Task: Look for products in the category "Deodrant & Shave" from Weleda only.
Action: Mouse pressed left at (319, 127)
Screenshot: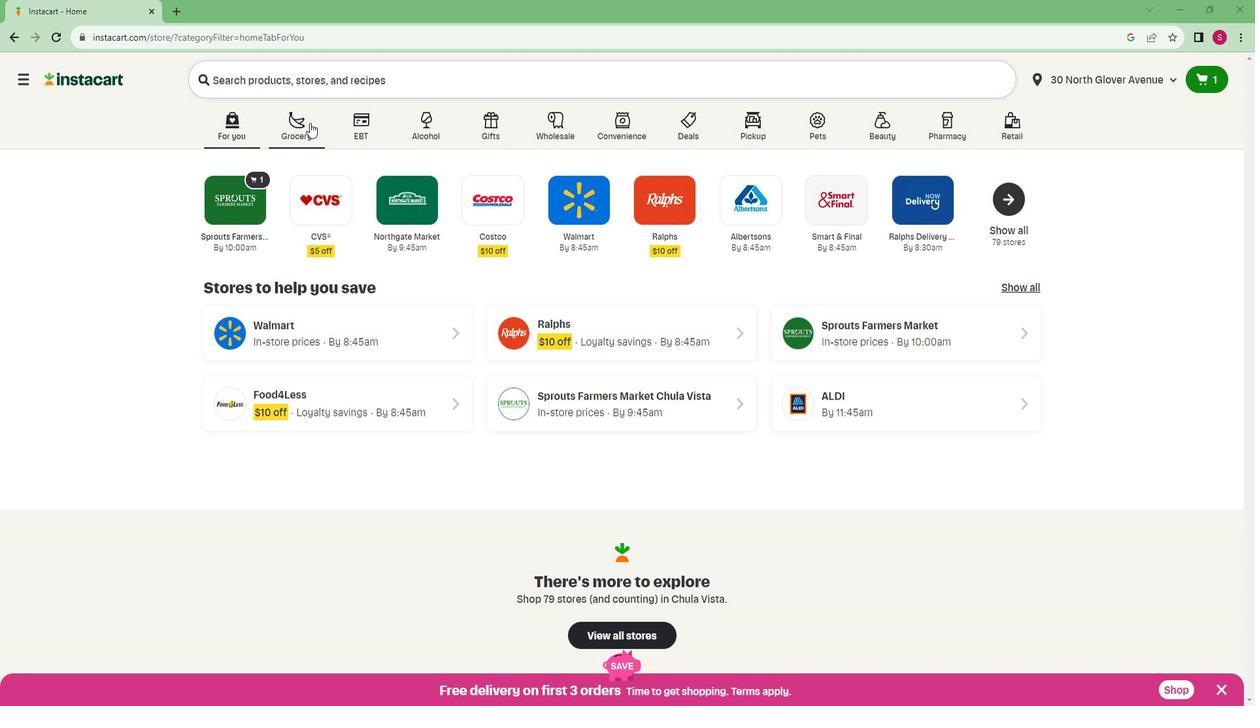 
Action: Mouse moved to (286, 363)
Screenshot: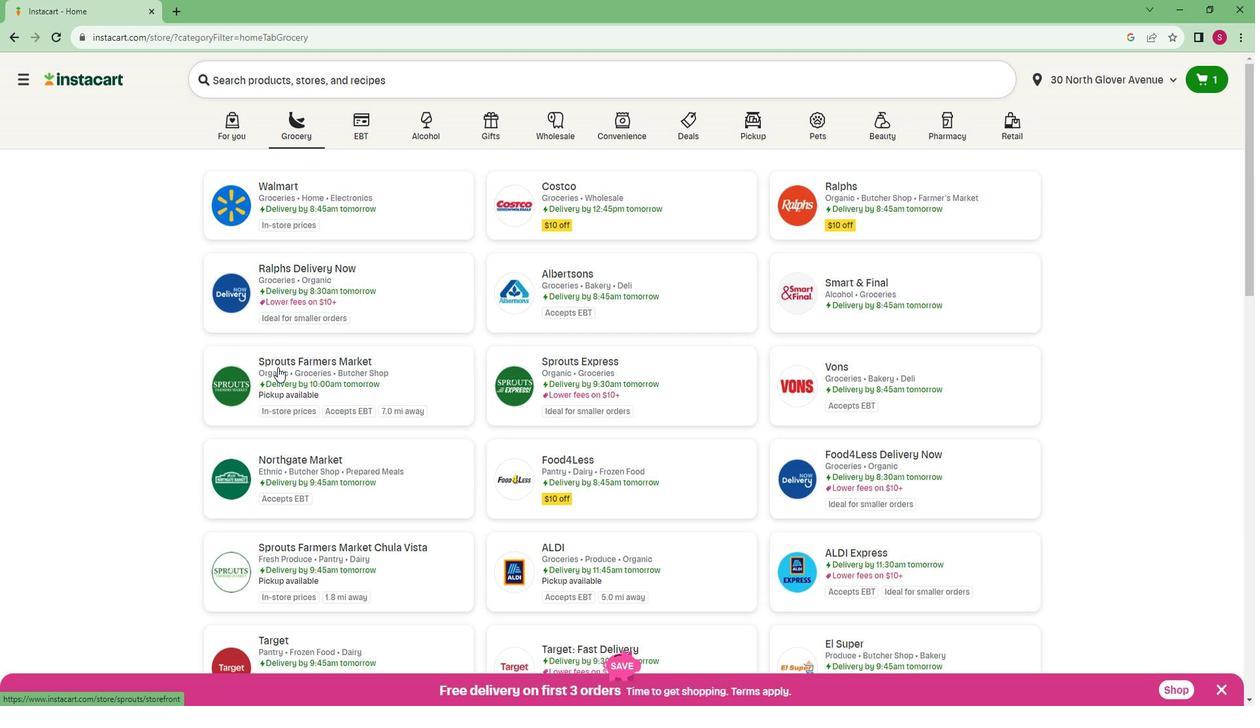 
Action: Mouse pressed left at (286, 363)
Screenshot: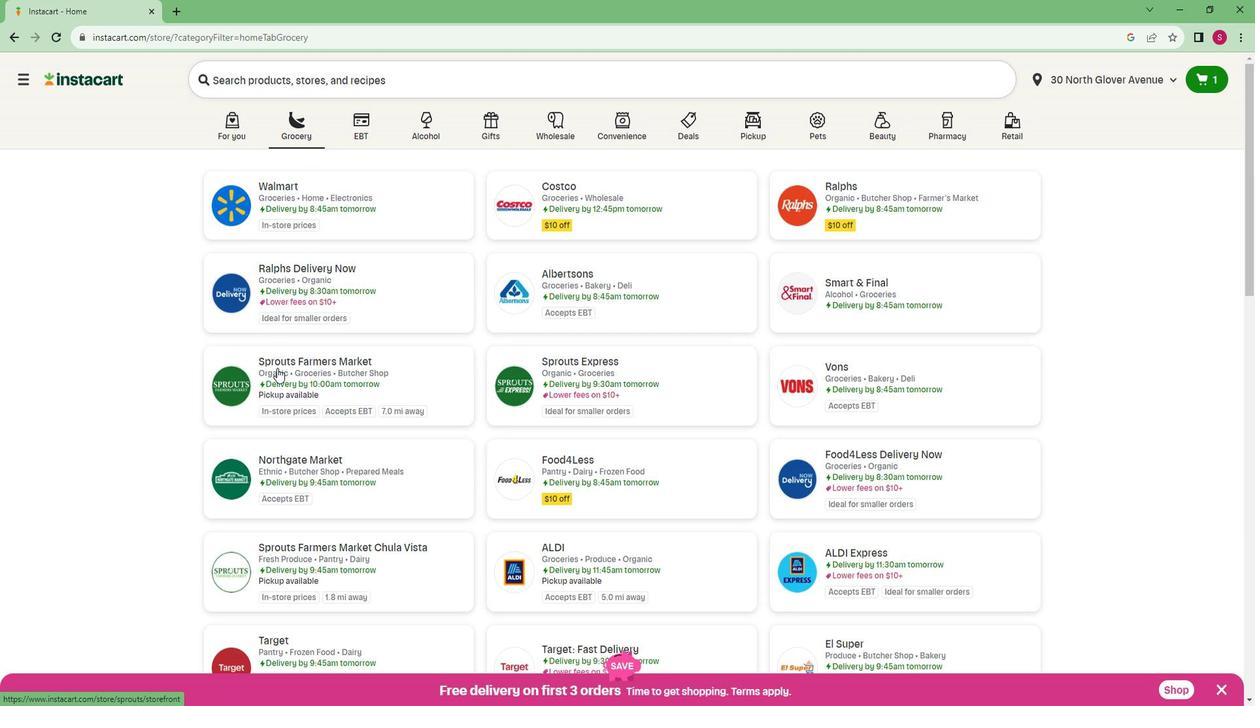 
Action: Mouse moved to (56, 489)
Screenshot: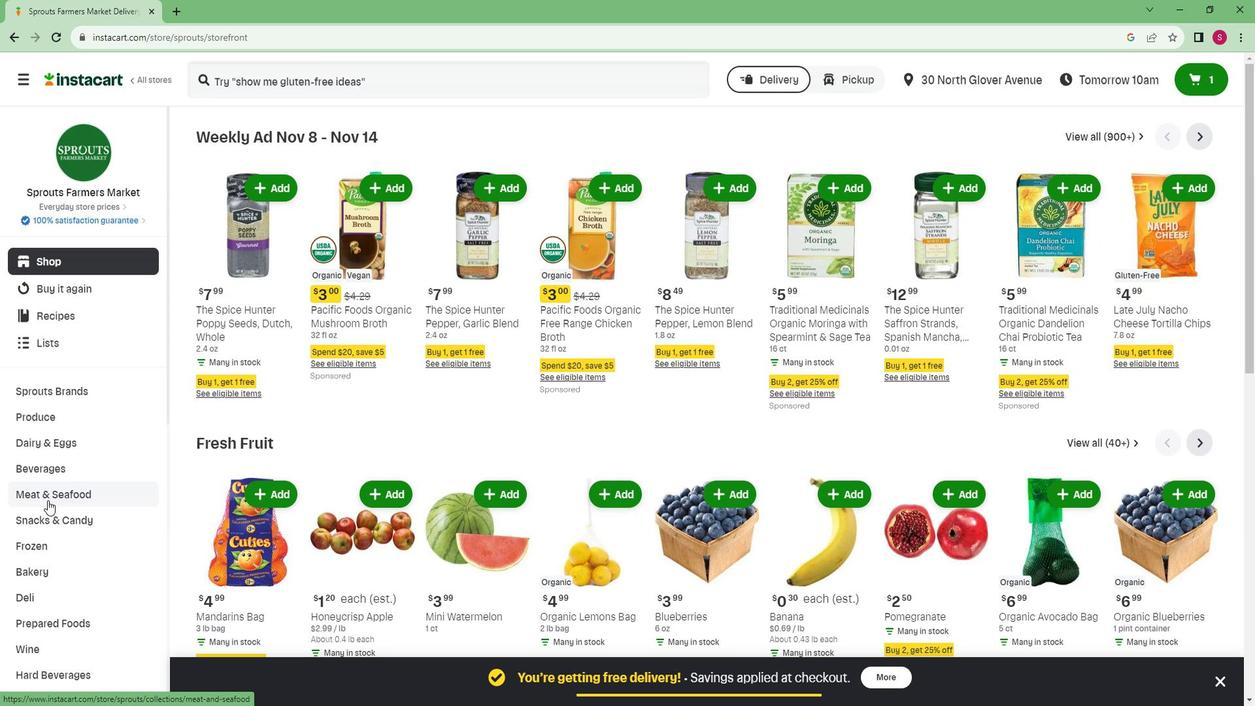 
Action: Mouse scrolled (56, 488) with delta (0, 0)
Screenshot: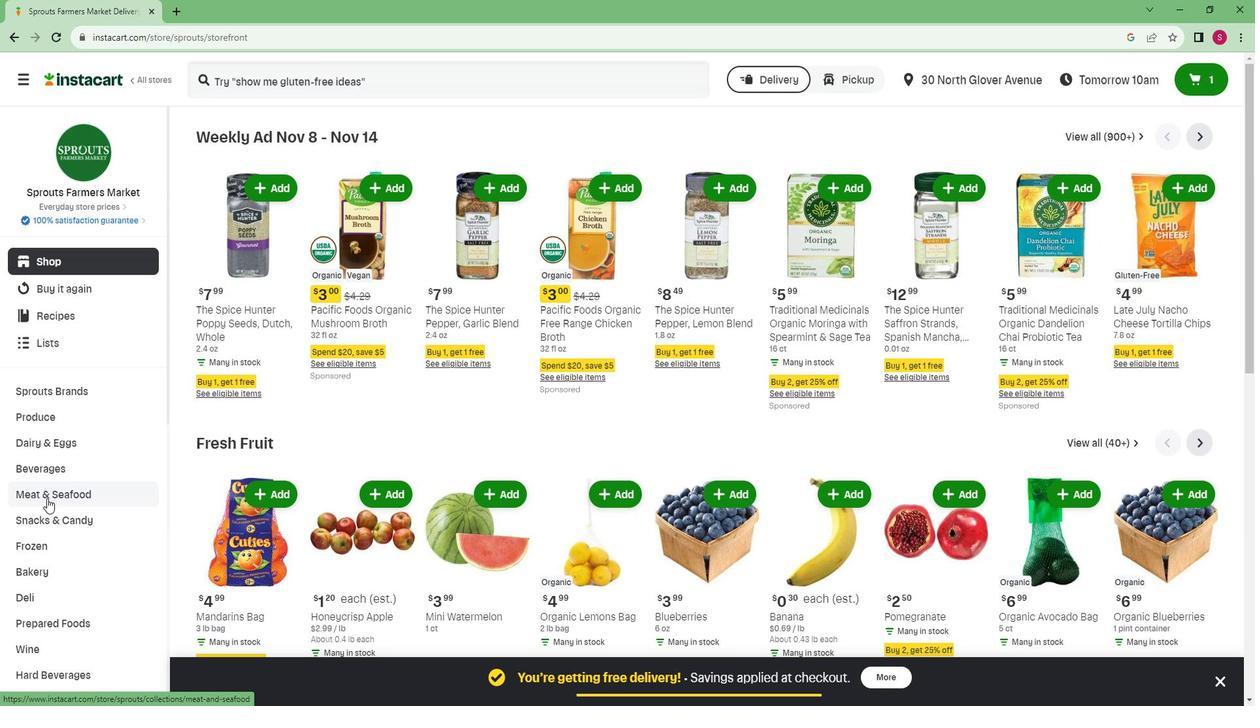 
Action: Mouse moved to (55, 489)
Screenshot: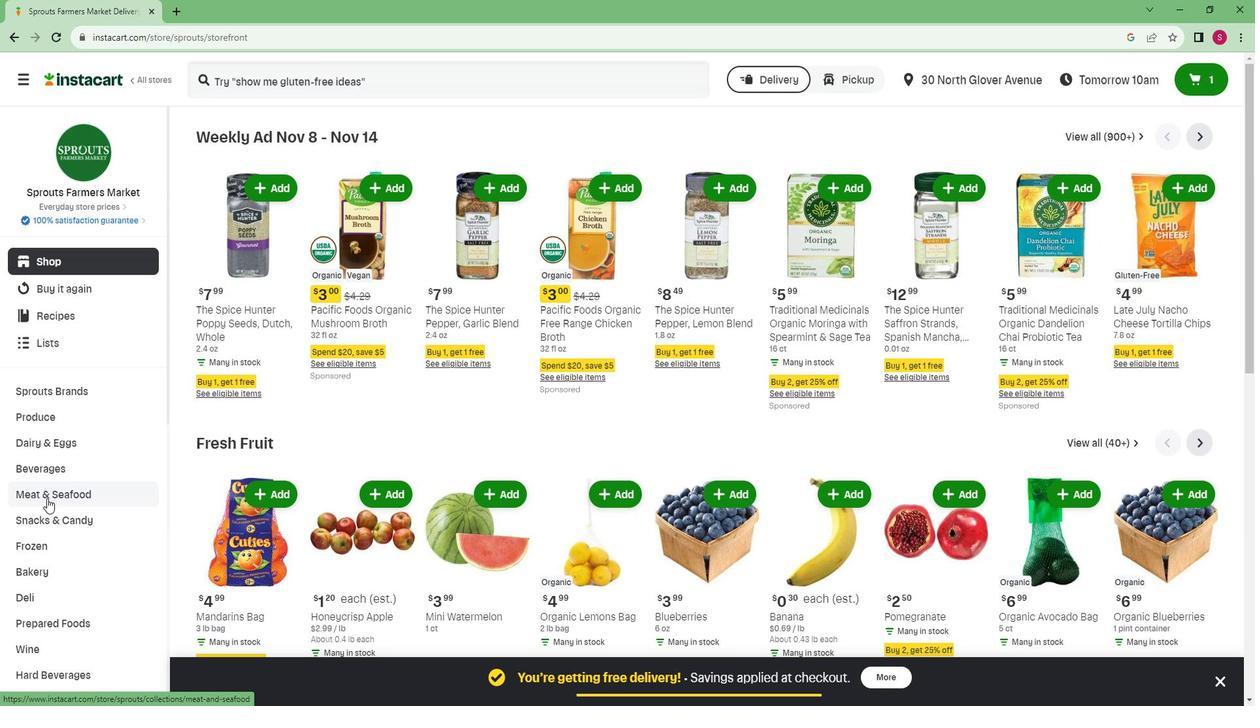
Action: Mouse scrolled (55, 488) with delta (0, 0)
Screenshot: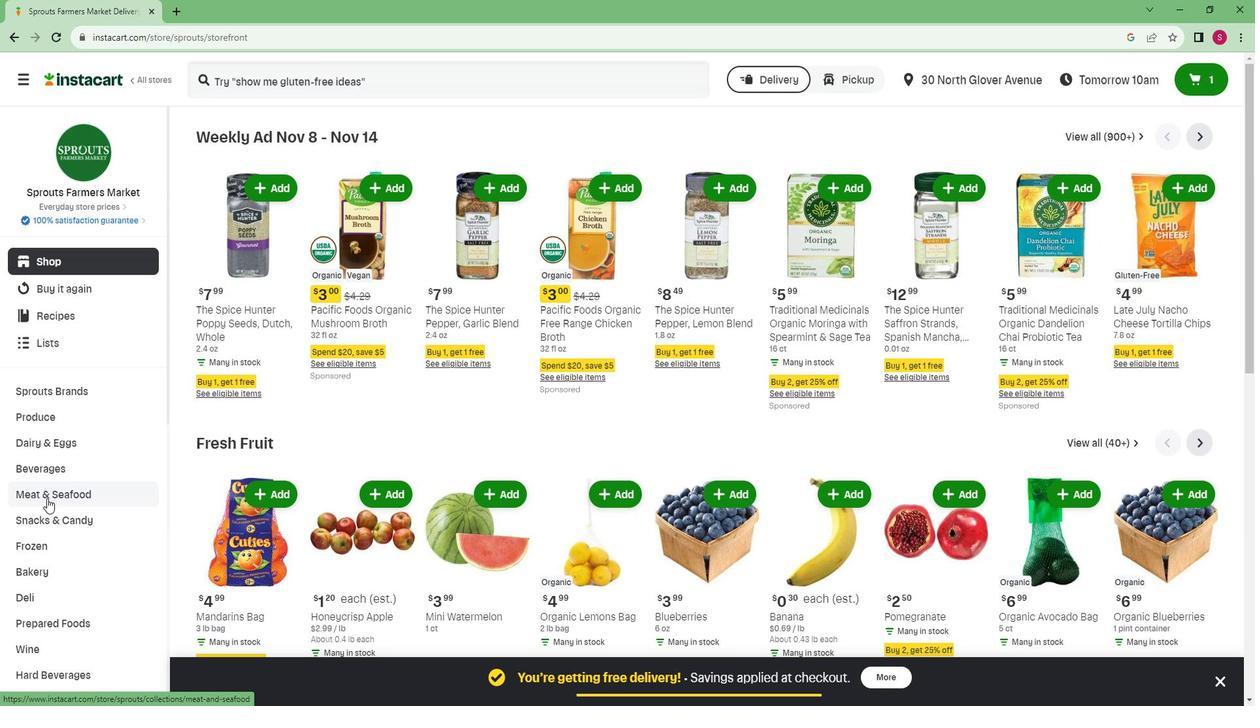 
Action: Mouse moved to (55, 488)
Screenshot: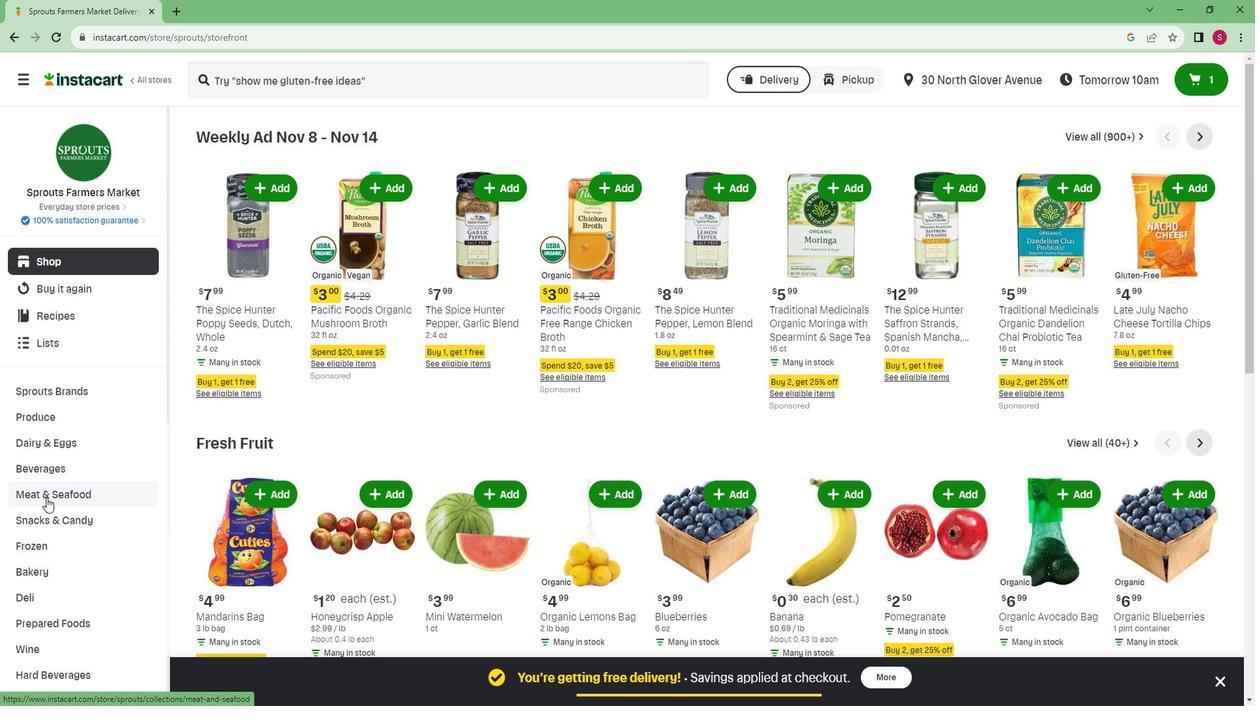 
Action: Mouse scrolled (55, 487) with delta (0, 0)
Screenshot: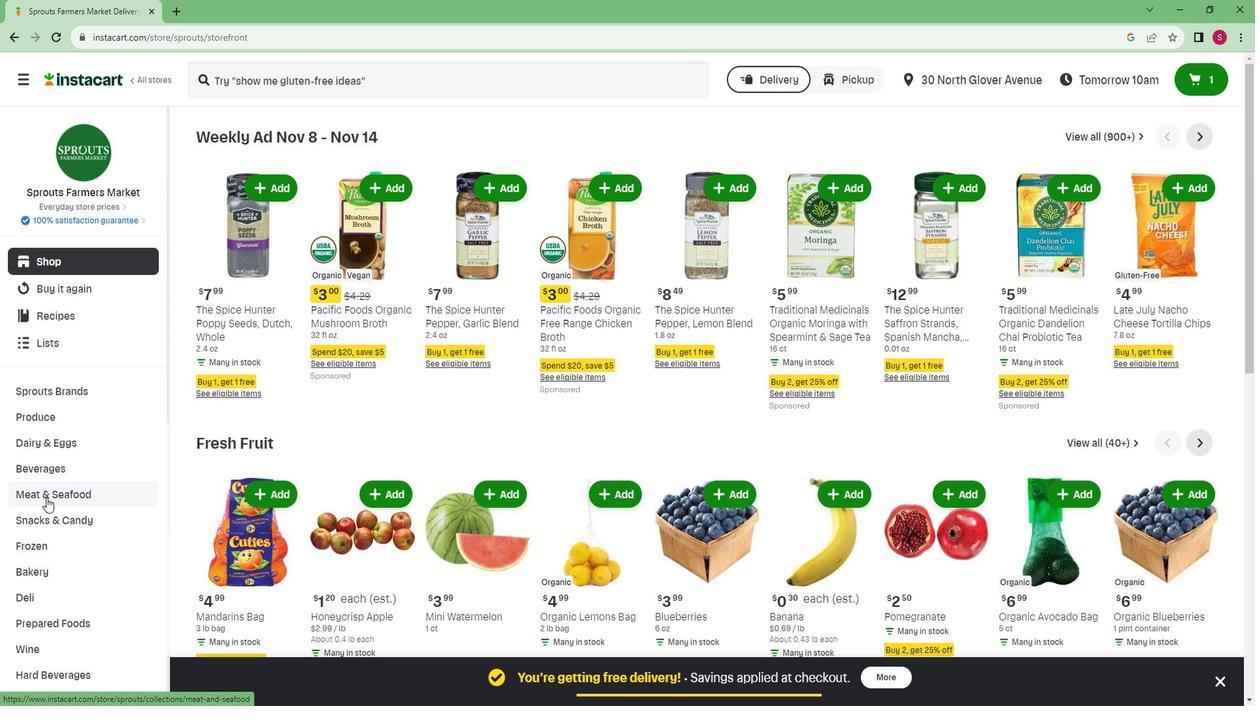 
Action: Mouse moved to (54, 487)
Screenshot: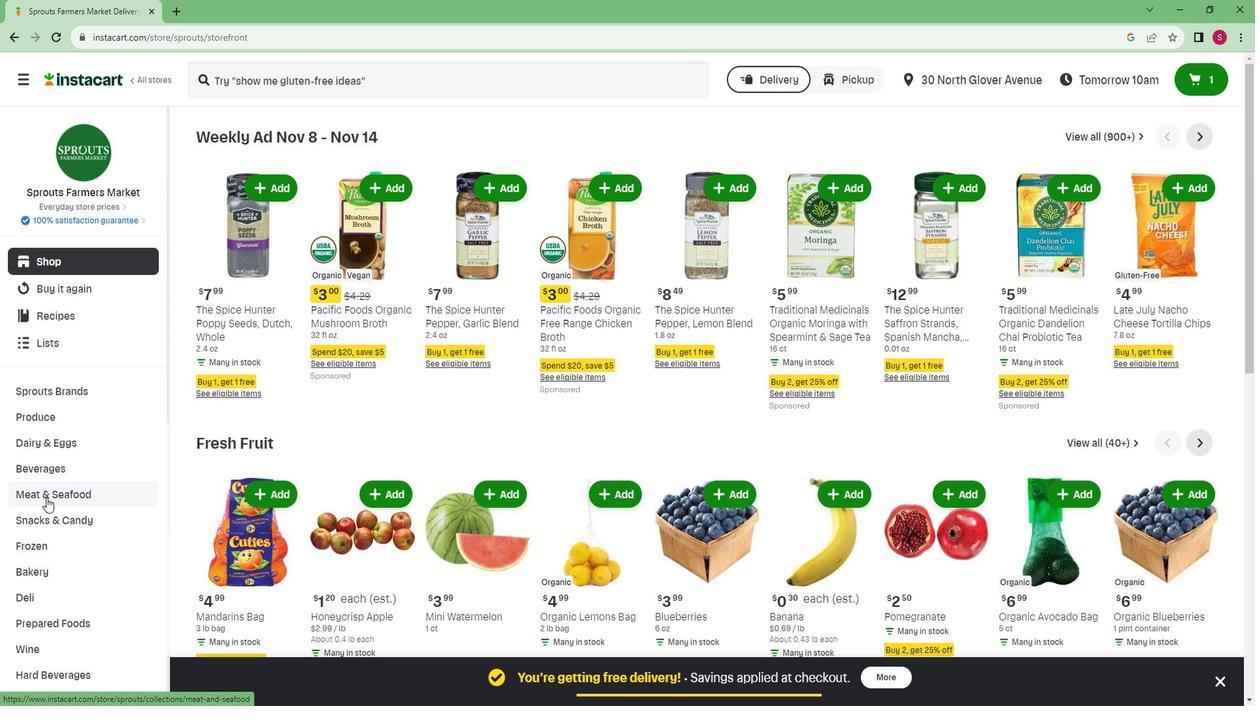 
Action: Mouse scrolled (54, 487) with delta (0, 0)
Screenshot: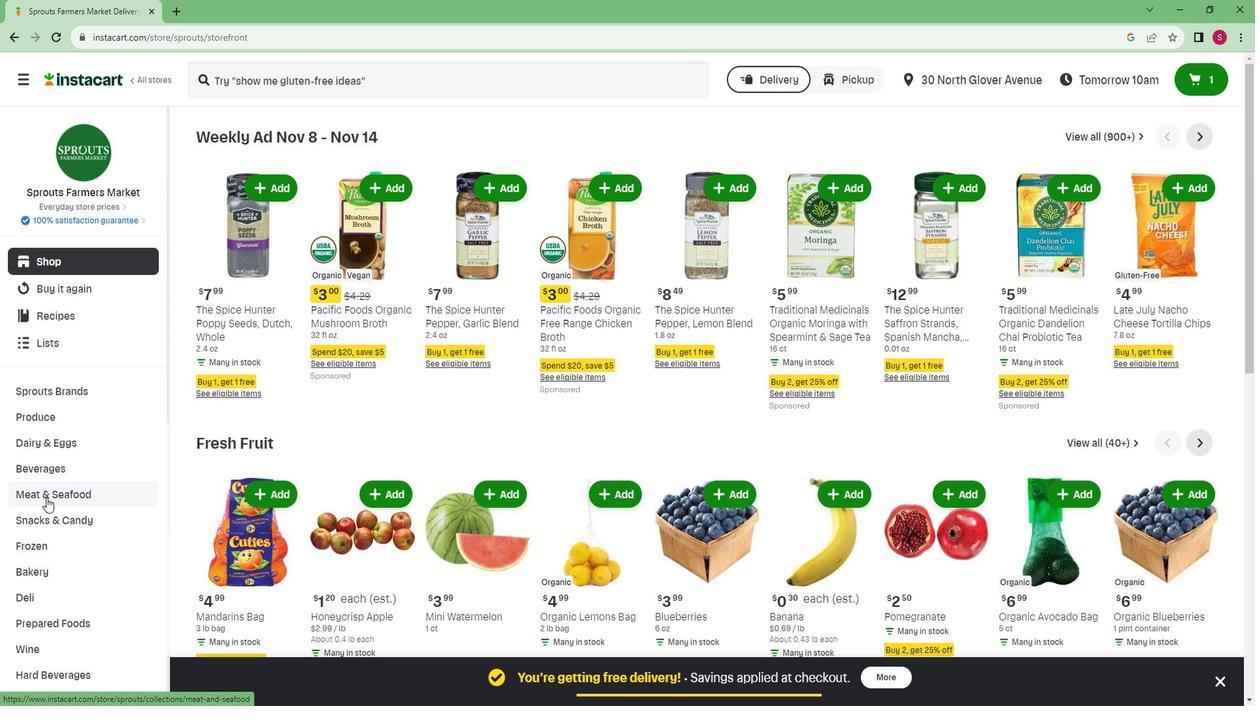 
Action: Mouse moved to (54, 487)
Screenshot: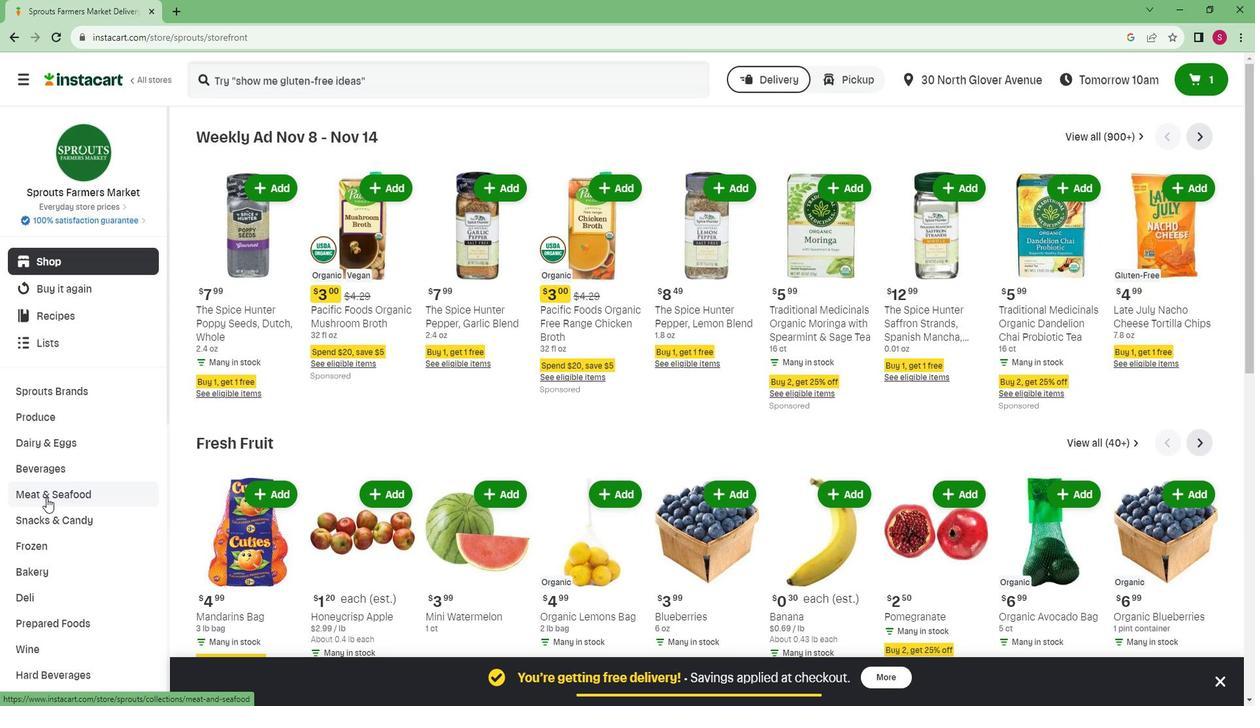 
Action: Mouse scrolled (54, 487) with delta (0, 0)
Screenshot: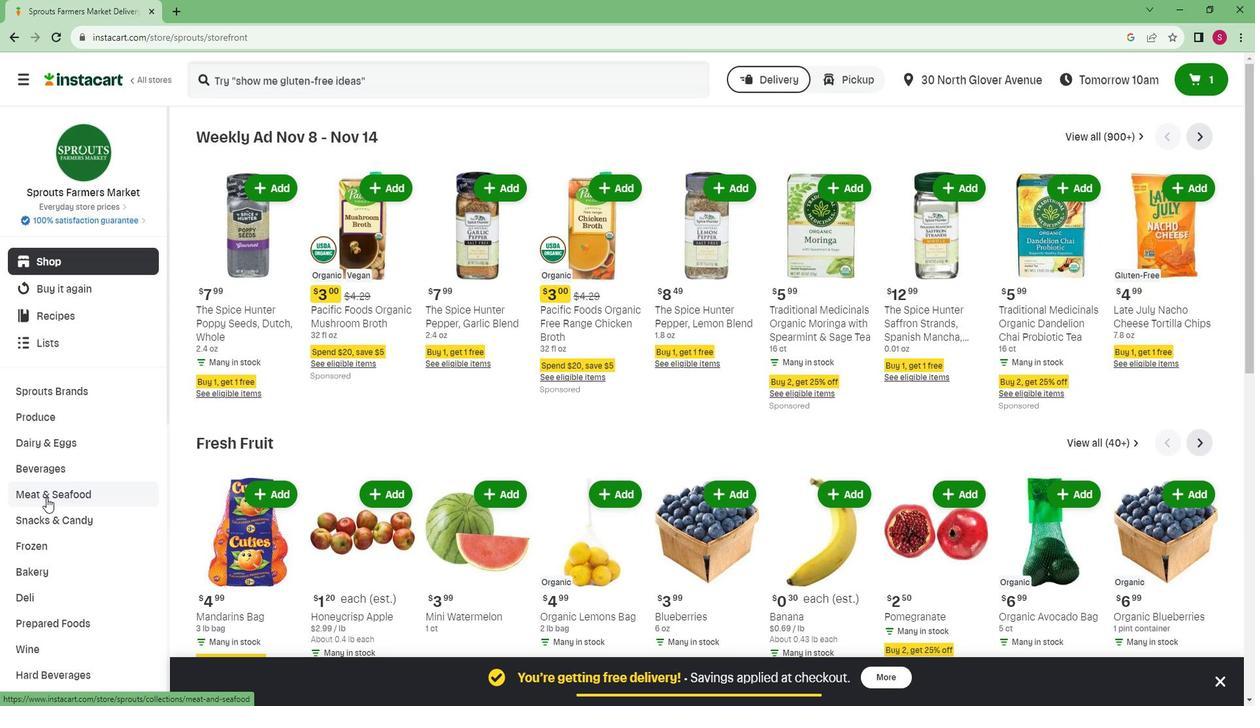 
Action: Mouse scrolled (54, 487) with delta (0, 0)
Screenshot: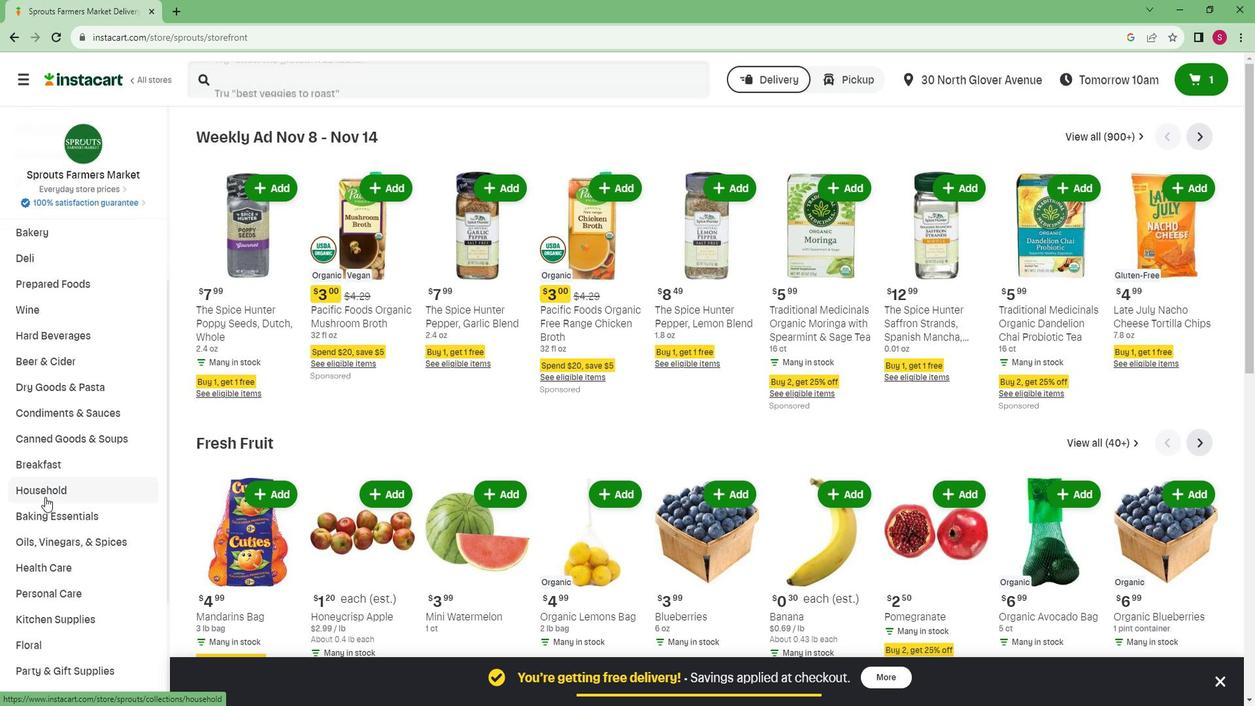 
Action: Mouse scrolled (54, 487) with delta (0, 0)
Screenshot: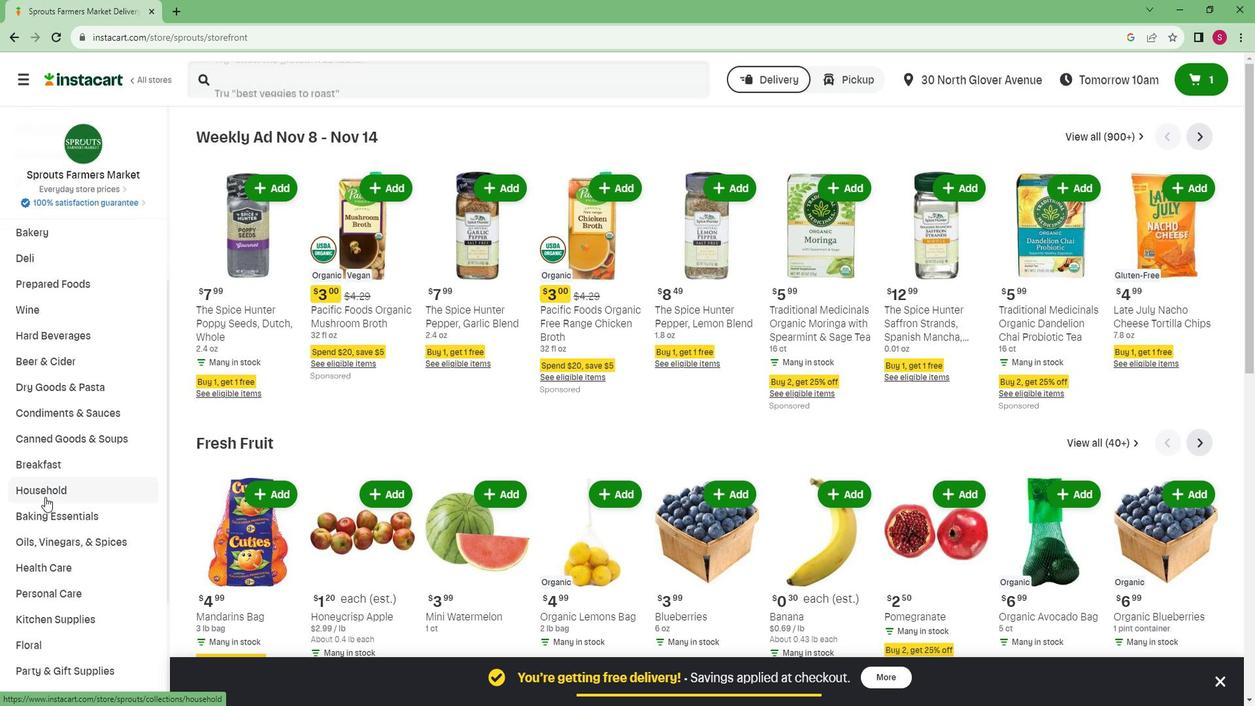 
Action: Mouse scrolled (54, 487) with delta (0, 0)
Screenshot: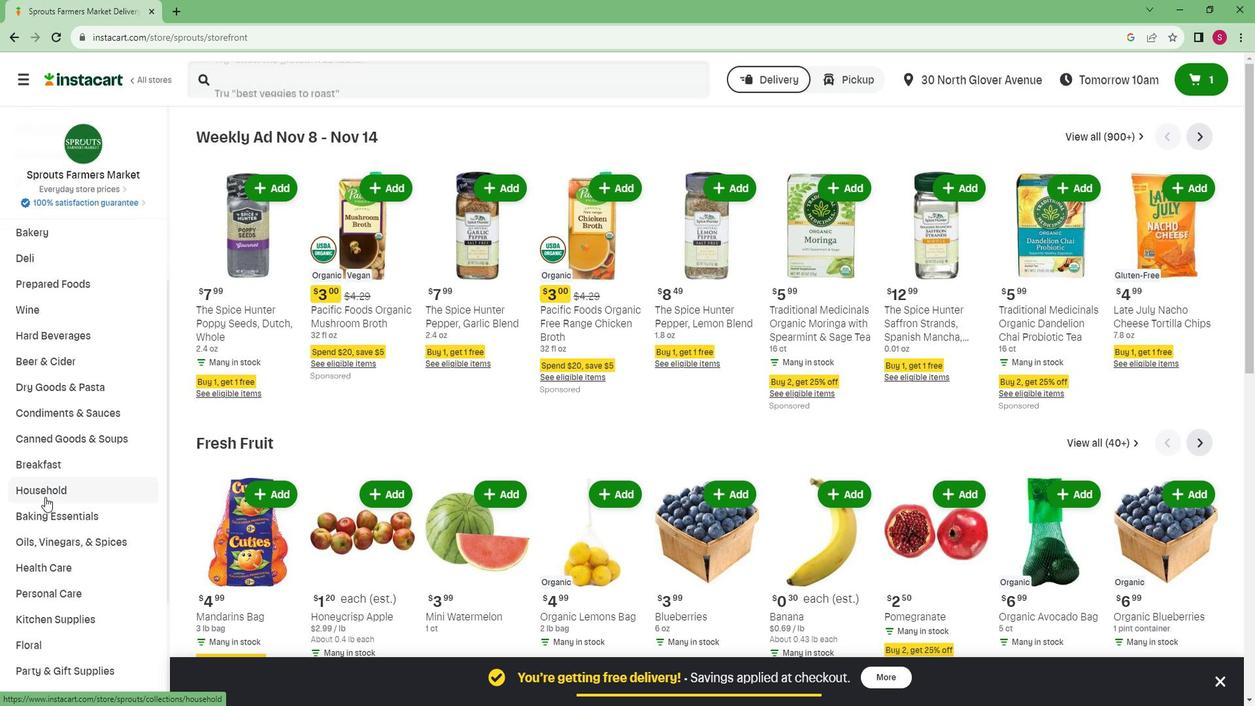 
Action: Mouse scrolled (54, 487) with delta (0, 0)
Screenshot: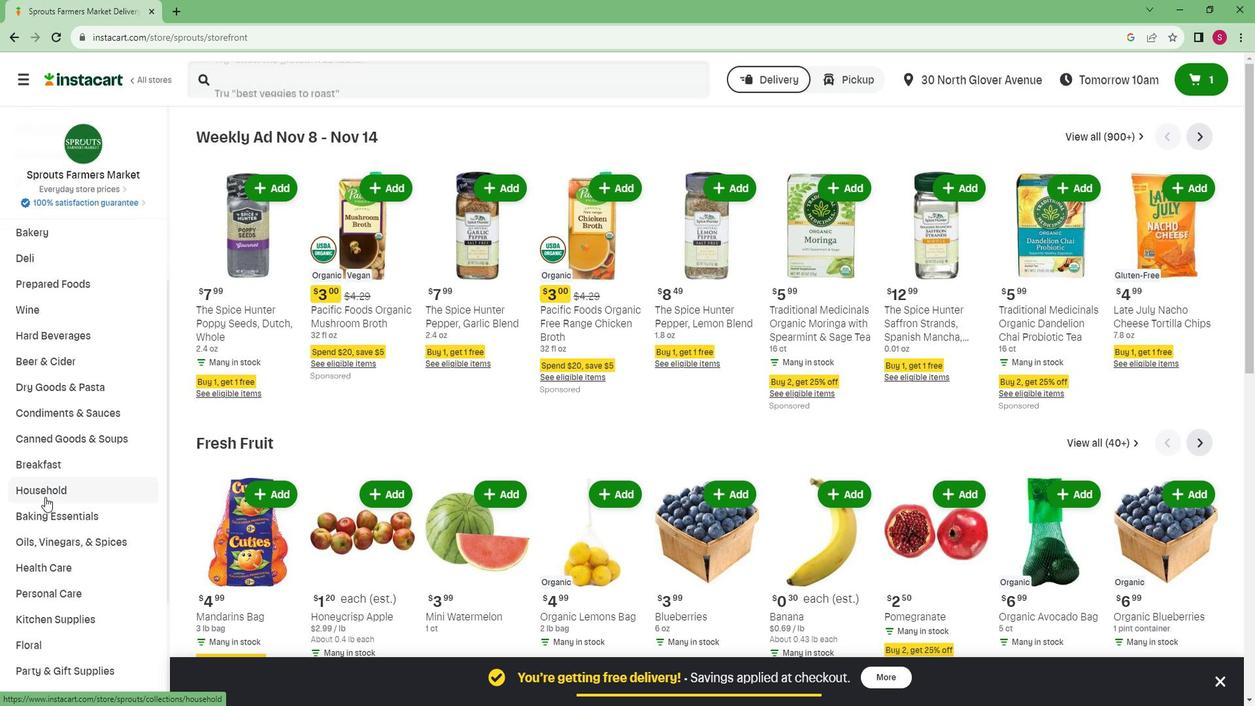 
Action: Mouse scrolled (54, 487) with delta (0, 0)
Screenshot: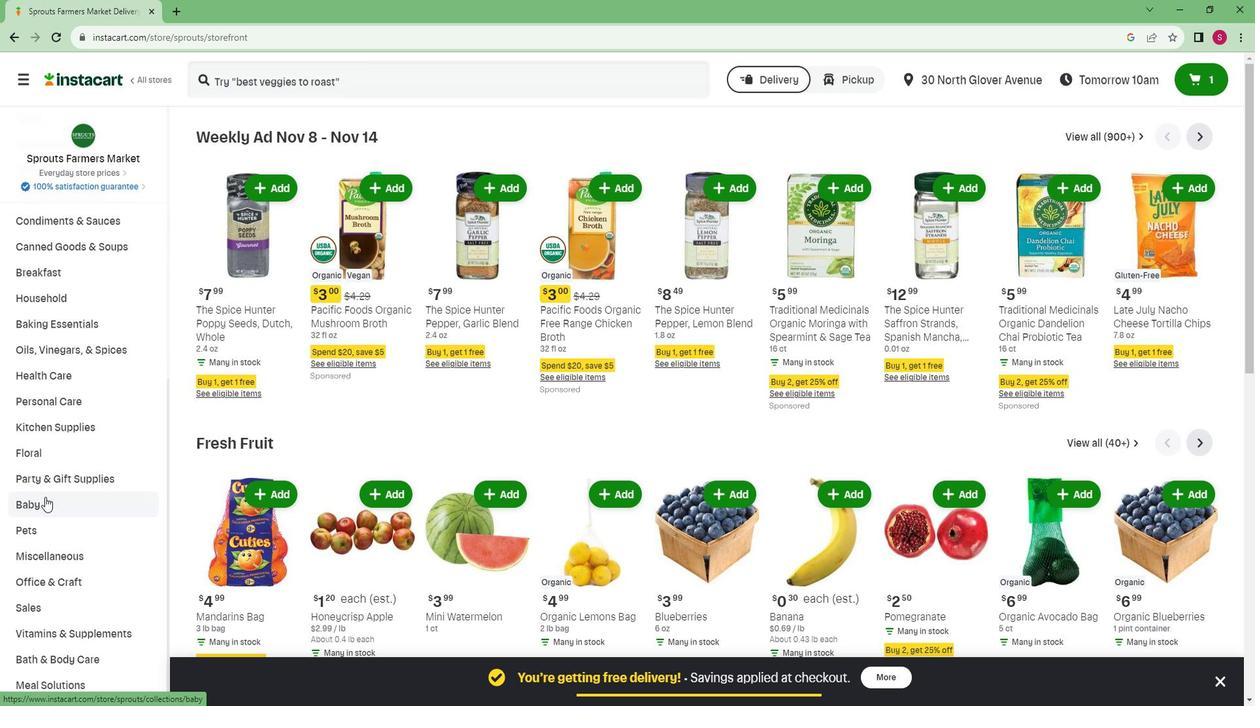 
Action: Mouse scrolled (54, 487) with delta (0, 0)
Screenshot: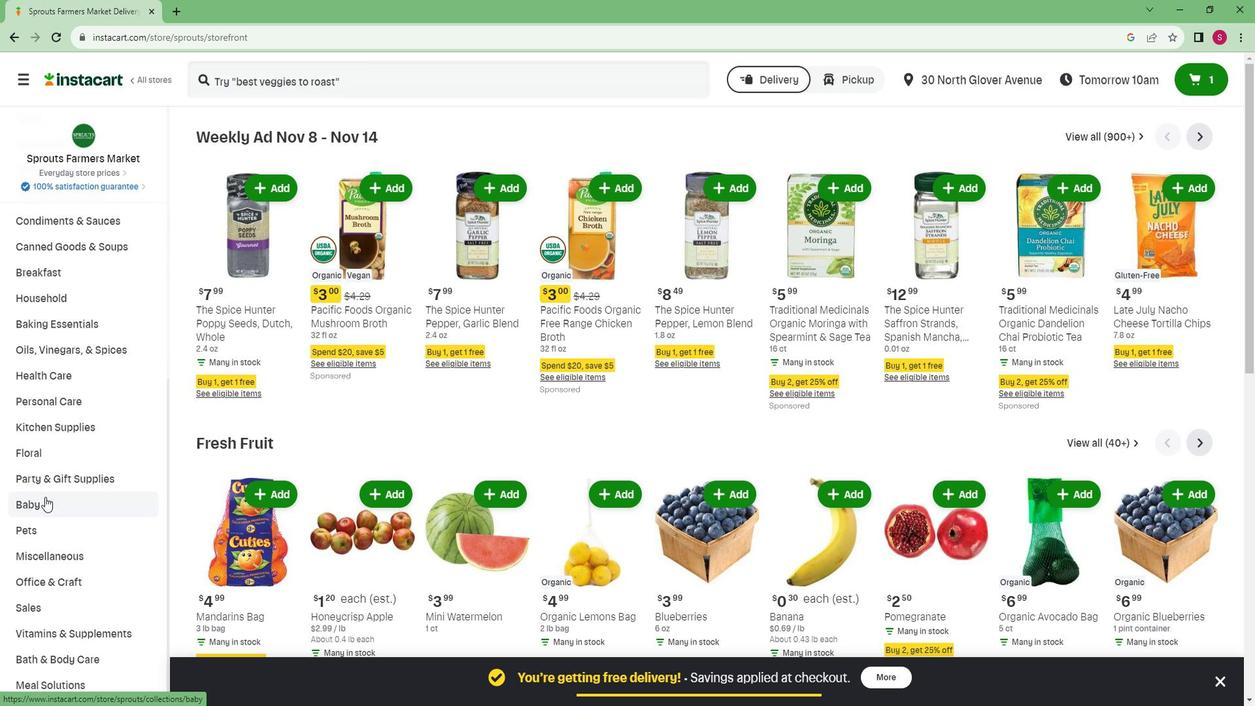 
Action: Mouse scrolled (54, 487) with delta (0, 0)
Screenshot: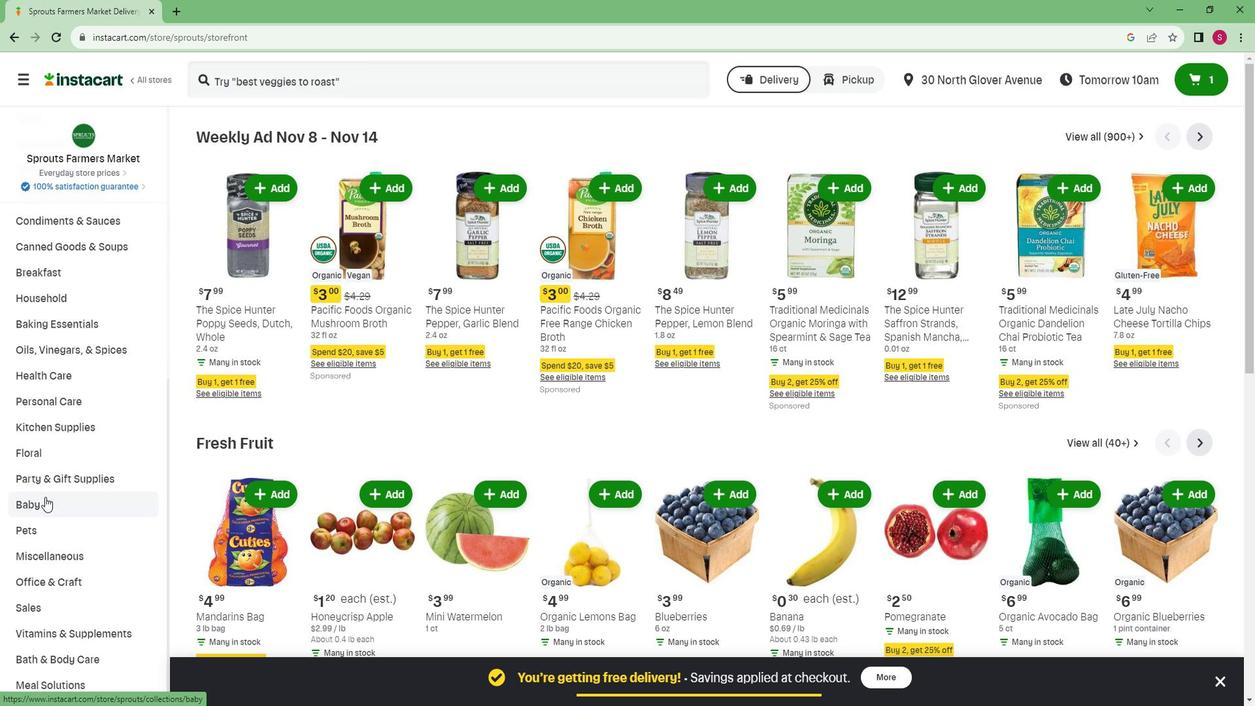 
Action: Mouse scrolled (54, 487) with delta (0, 0)
Screenshot: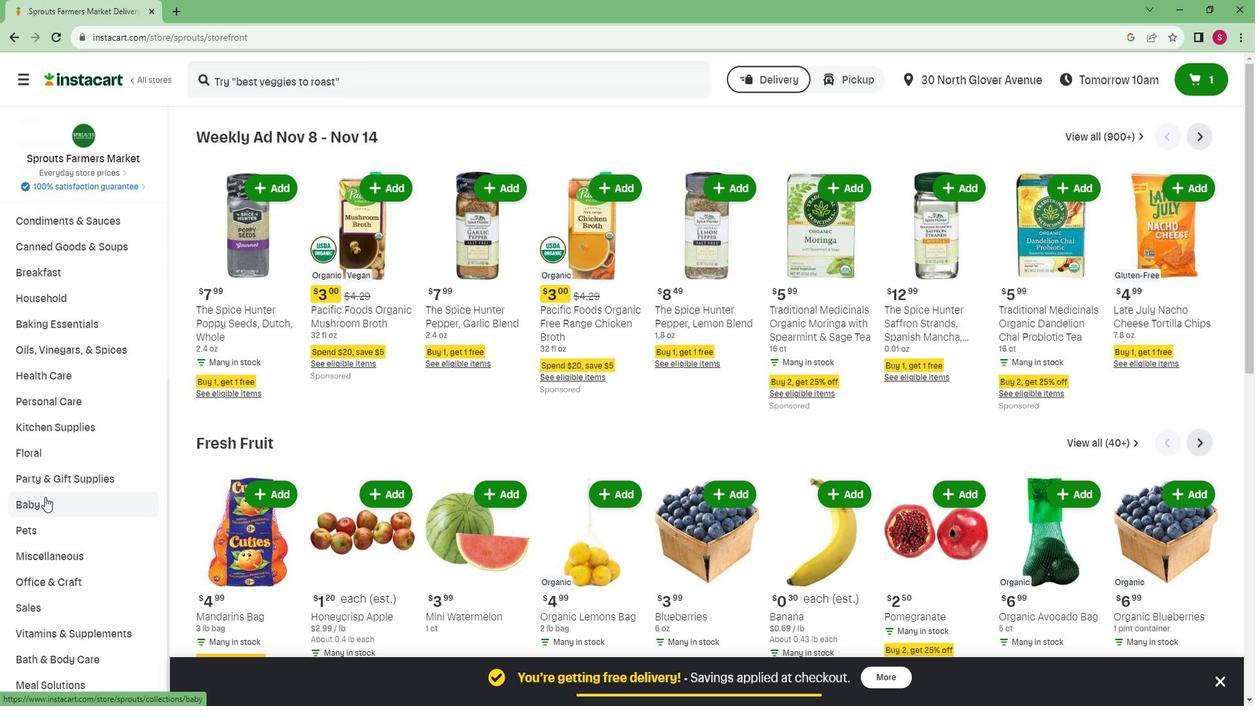 
Action: Mouse moved to (50, 640)
Screenshot: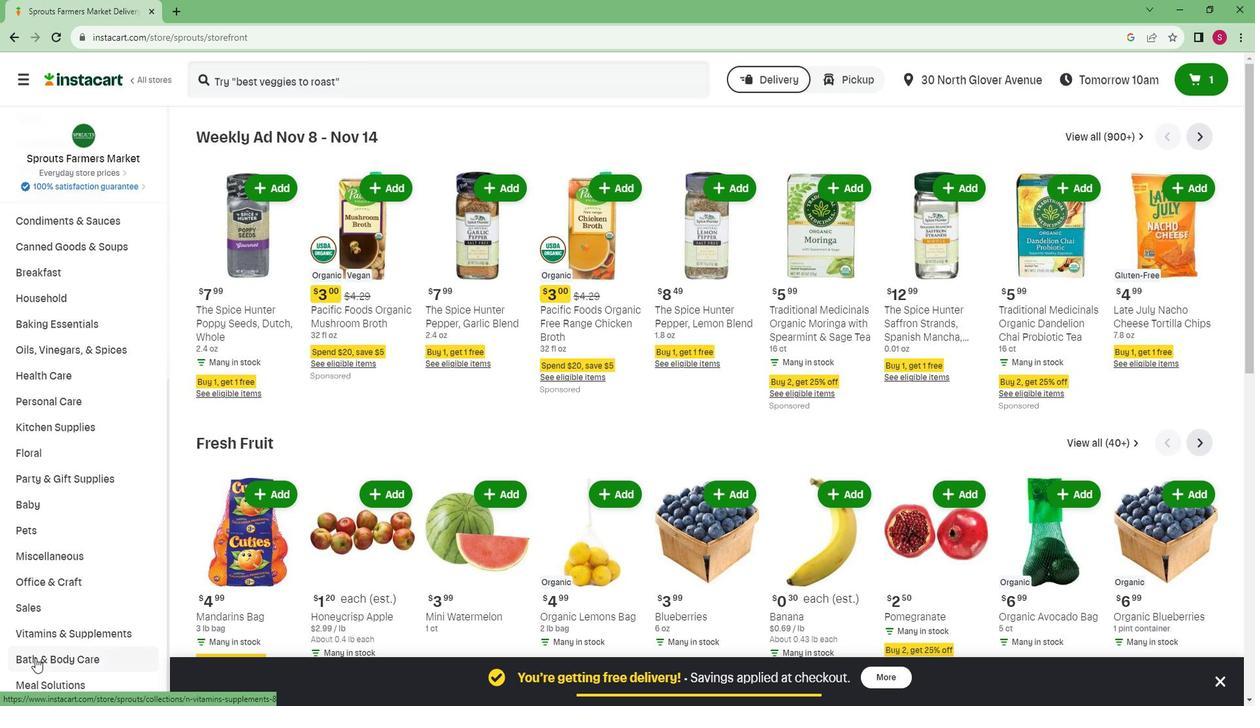 
Action: Mouse pressed left at (50, 640)
Screenshot: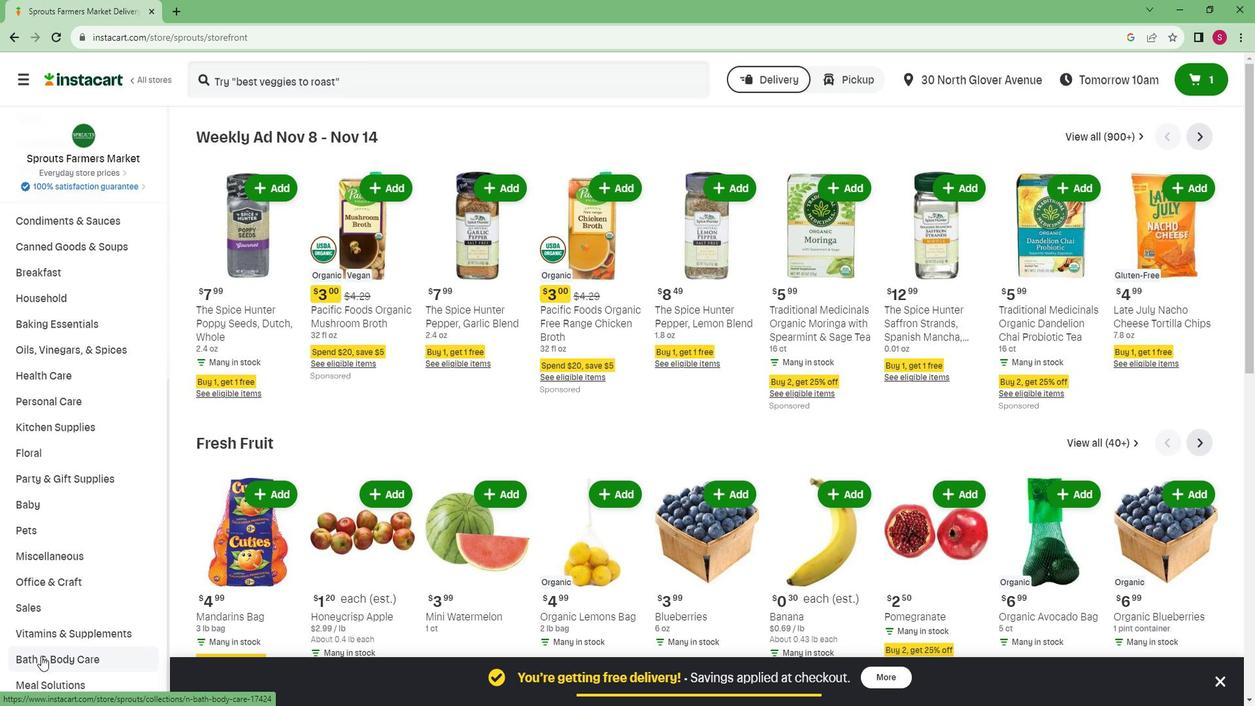 
Action: Mouse moved to (948, 173)
Screenshot: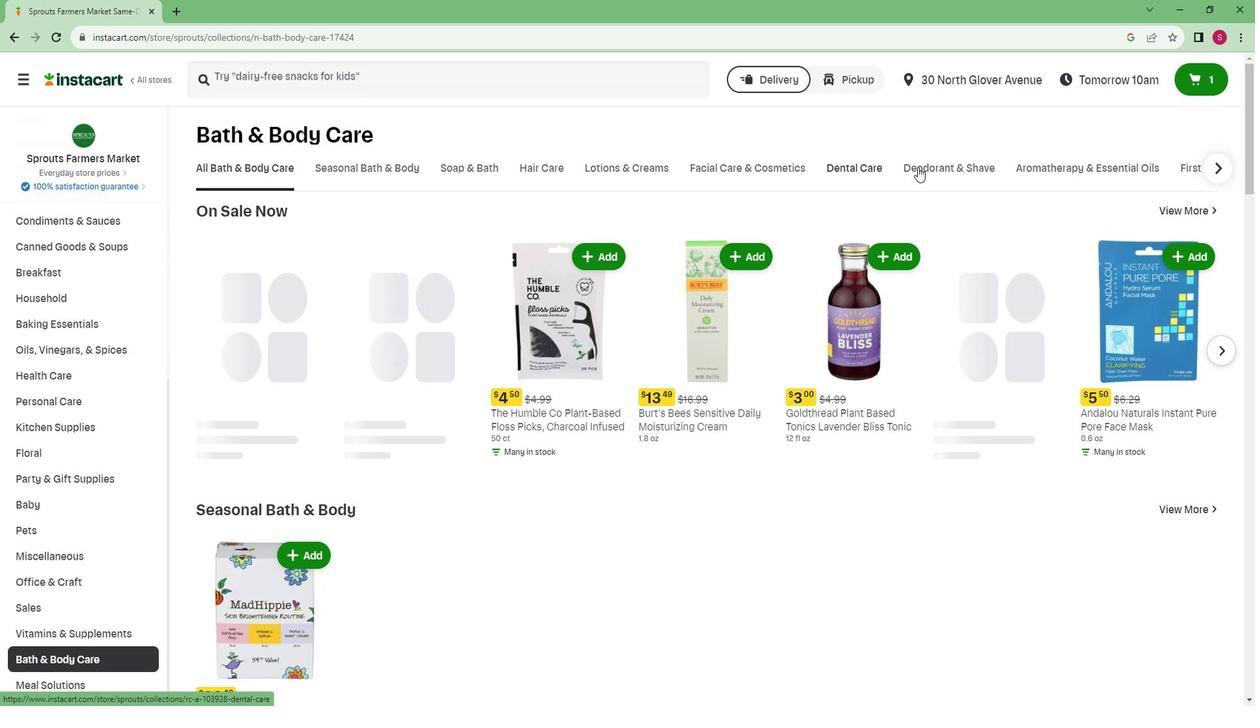 
Action: Mouse pressed left at (948, 173)
Screenshot: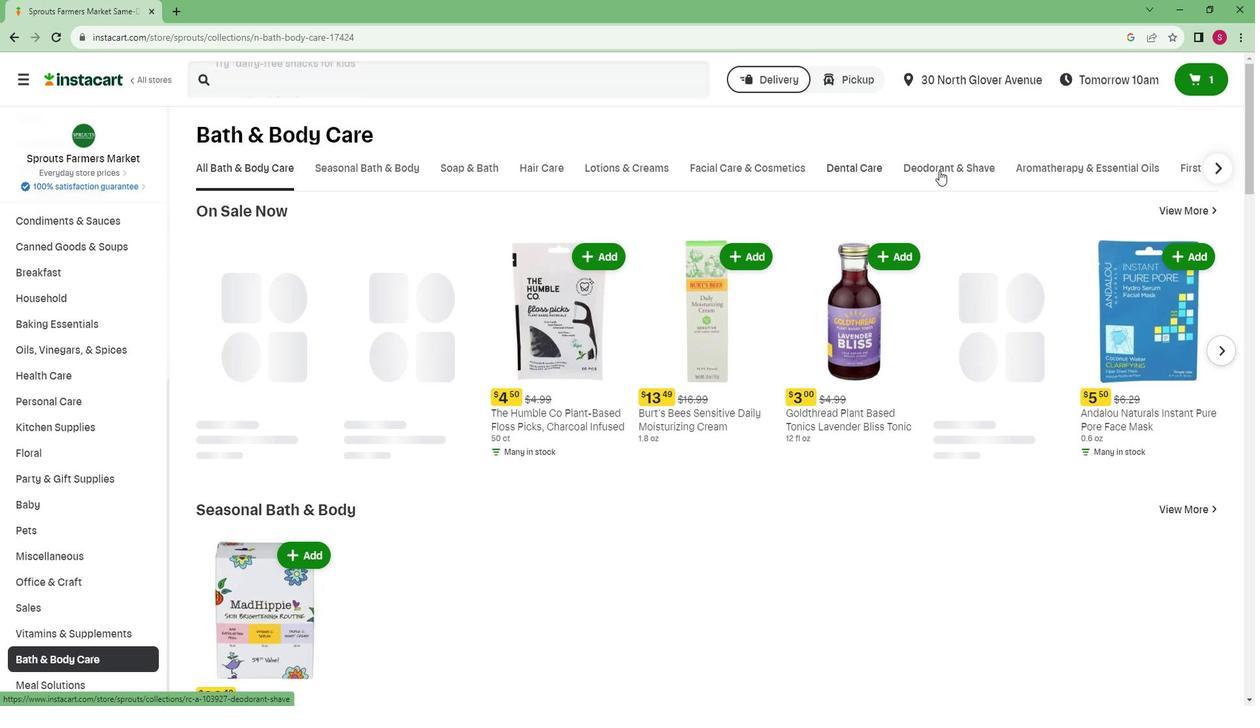 
Action: Mouse moved to (318, 219)
Screenshot: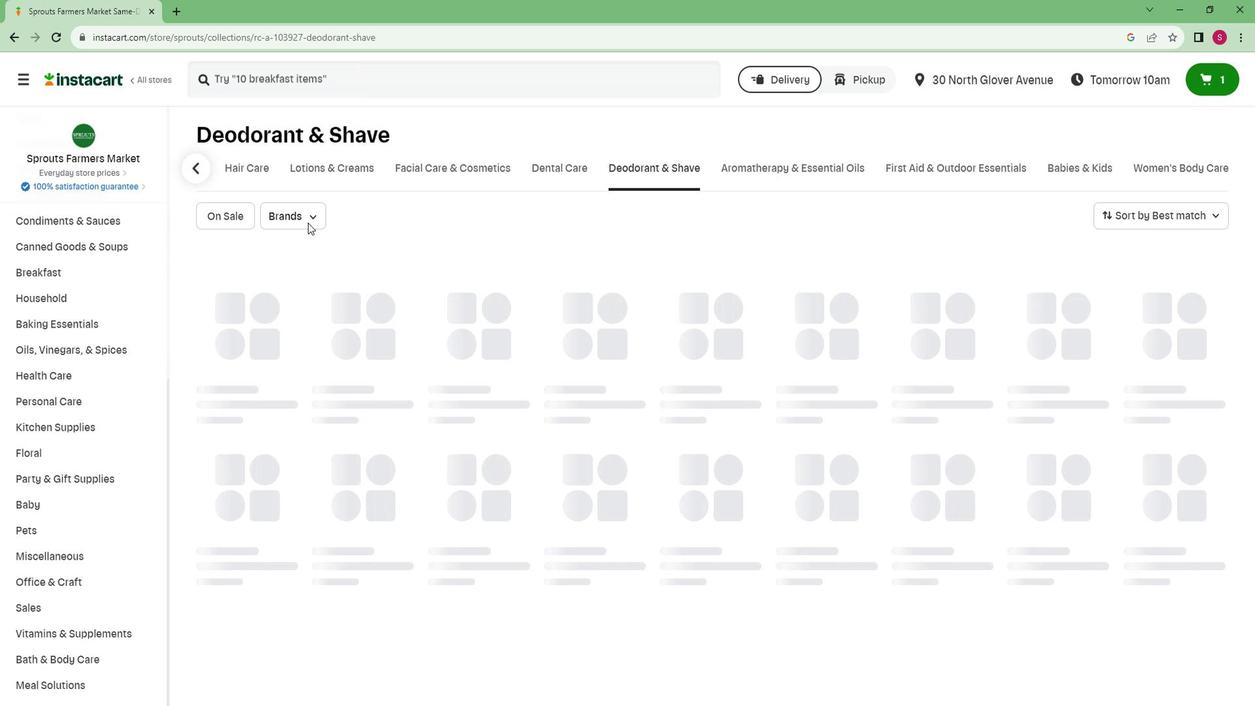 
Action: Mouse pressed left at (318, 219)
Screenshot: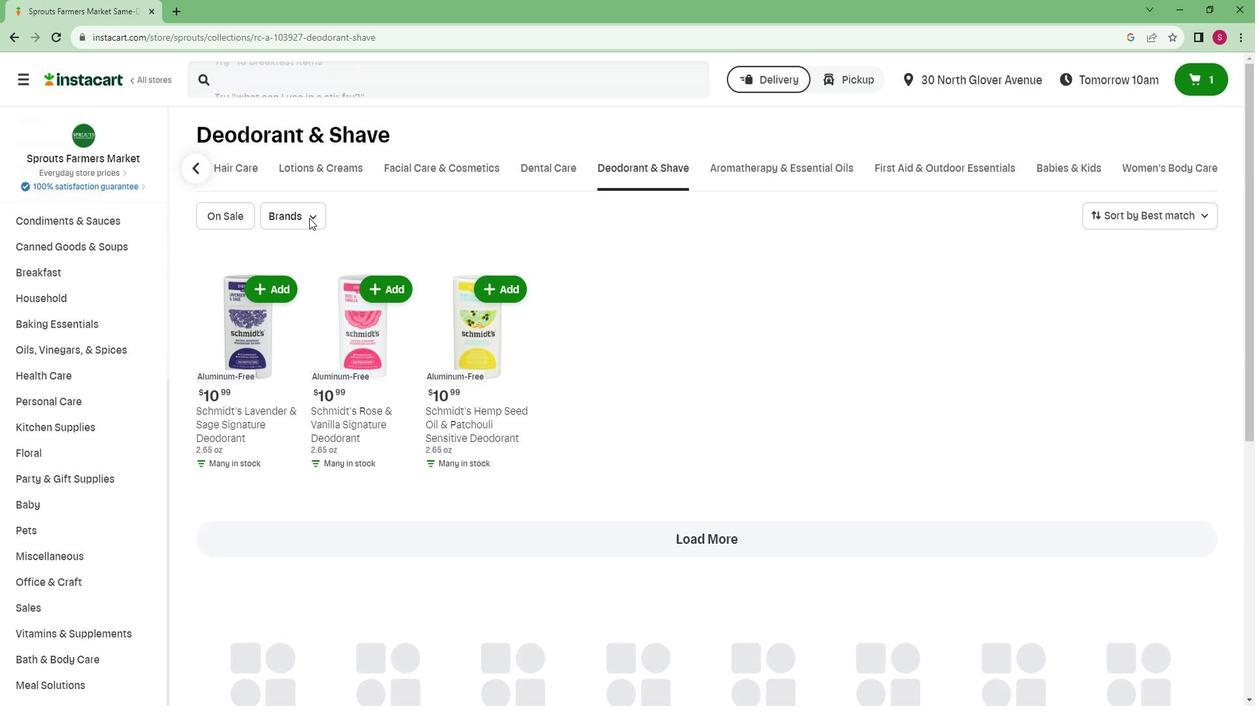 
Action: Mouse moved to (332, 360)
Screenshot: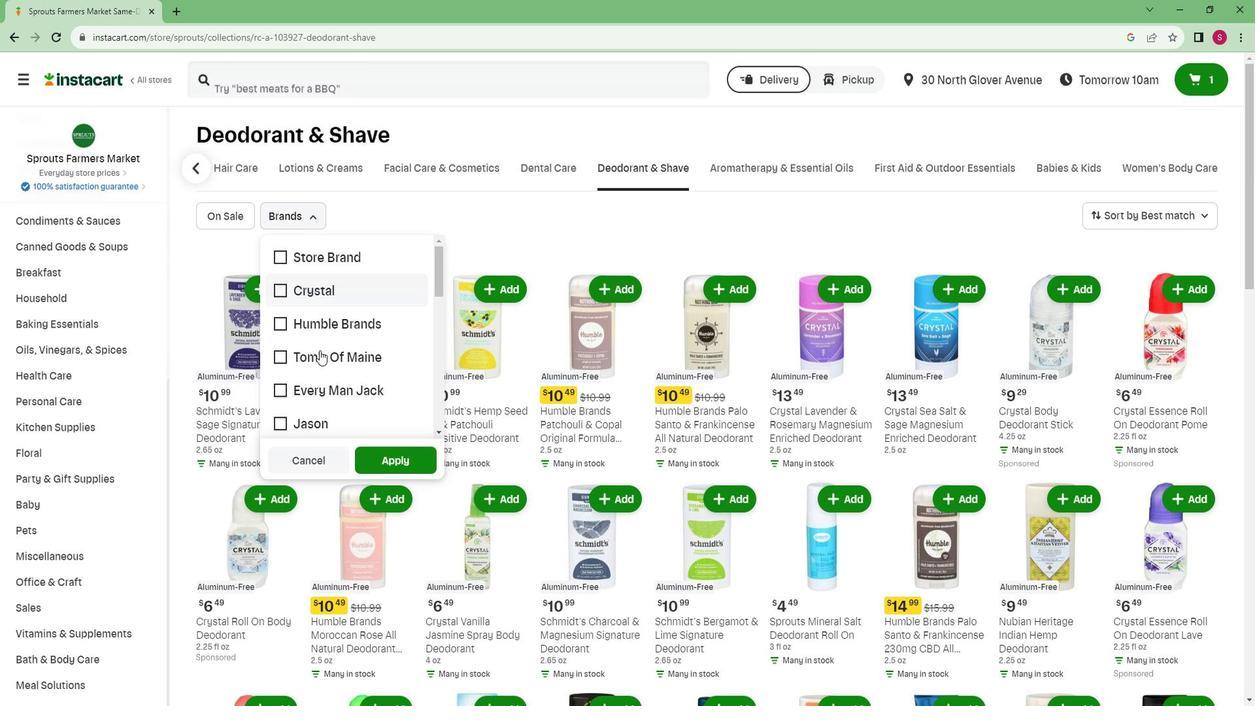 
Action: Mouse scrolled (332, 359) with delta (0, 0)
Screenshot: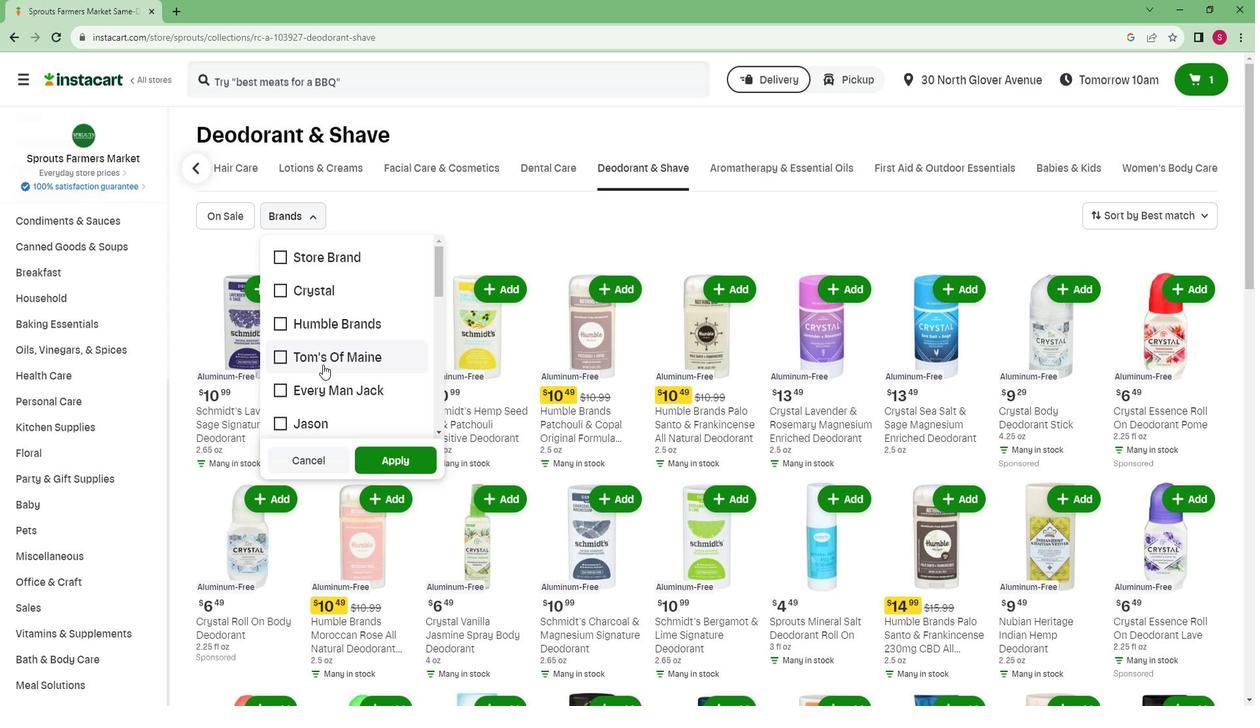 
Action: Mouse scrolled (332, 359) with delta (0, 0)
Screenshot: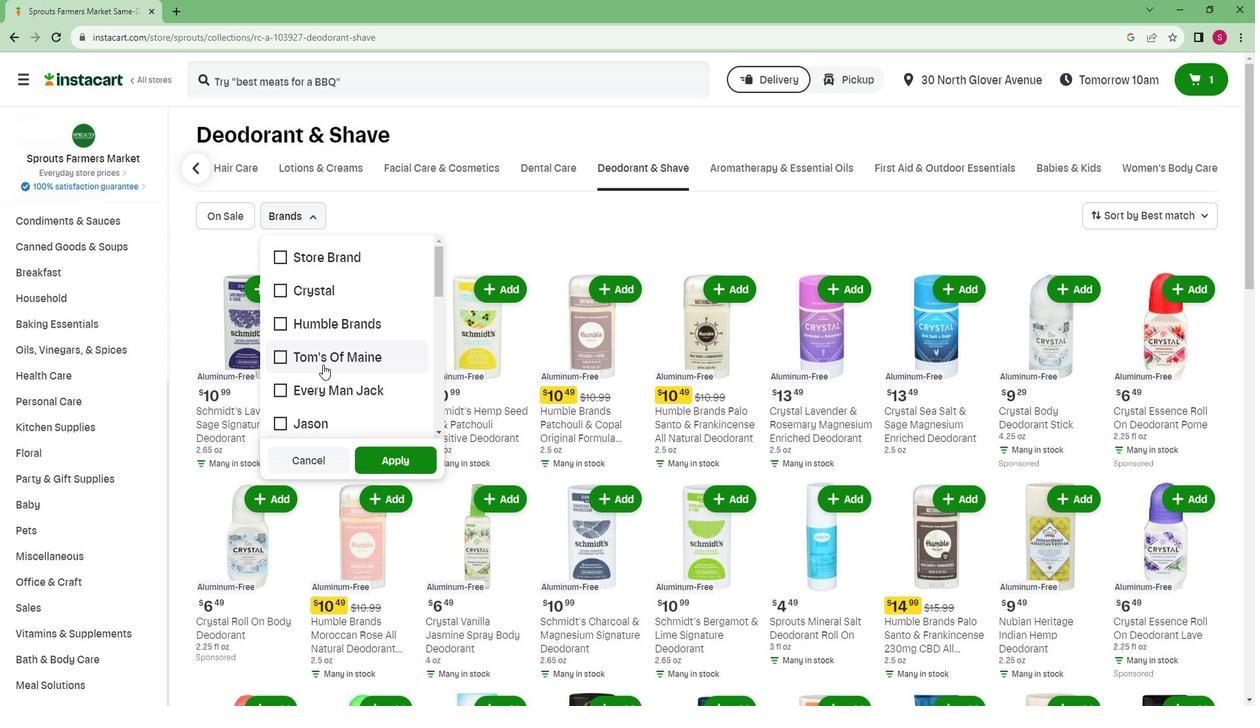 
Action: Mouse scrolled (332, 359) with delta (0, 0)
Screenshot: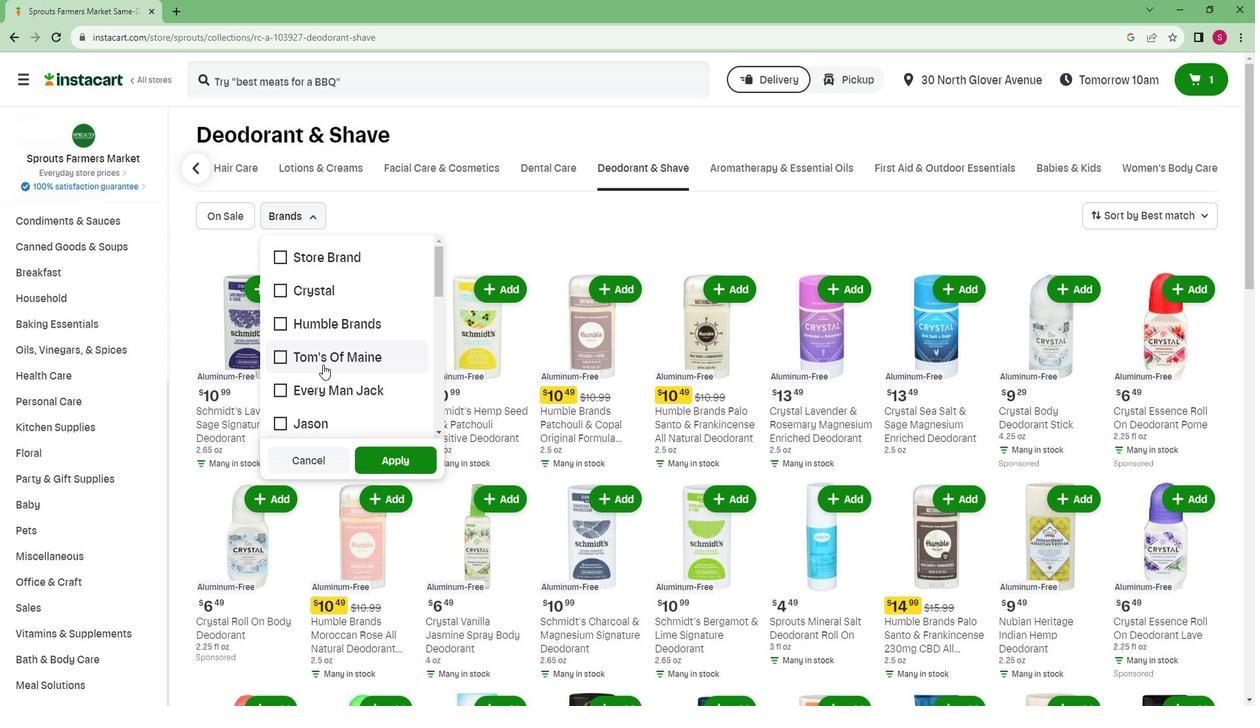 
Action: Mouse scrolled (332, 359) with delta (0, 0)
Screenshot: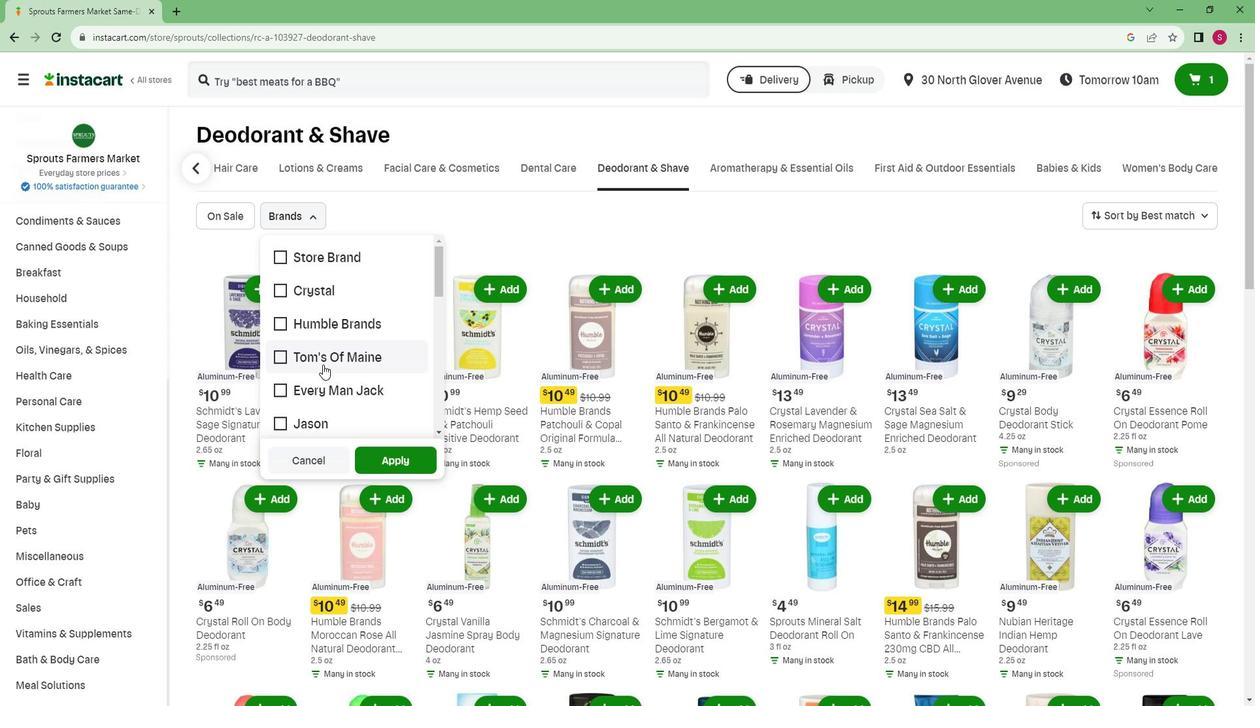 
Action: Mouse scrolled (332, 359) with delta (0, 0)
Screenshot: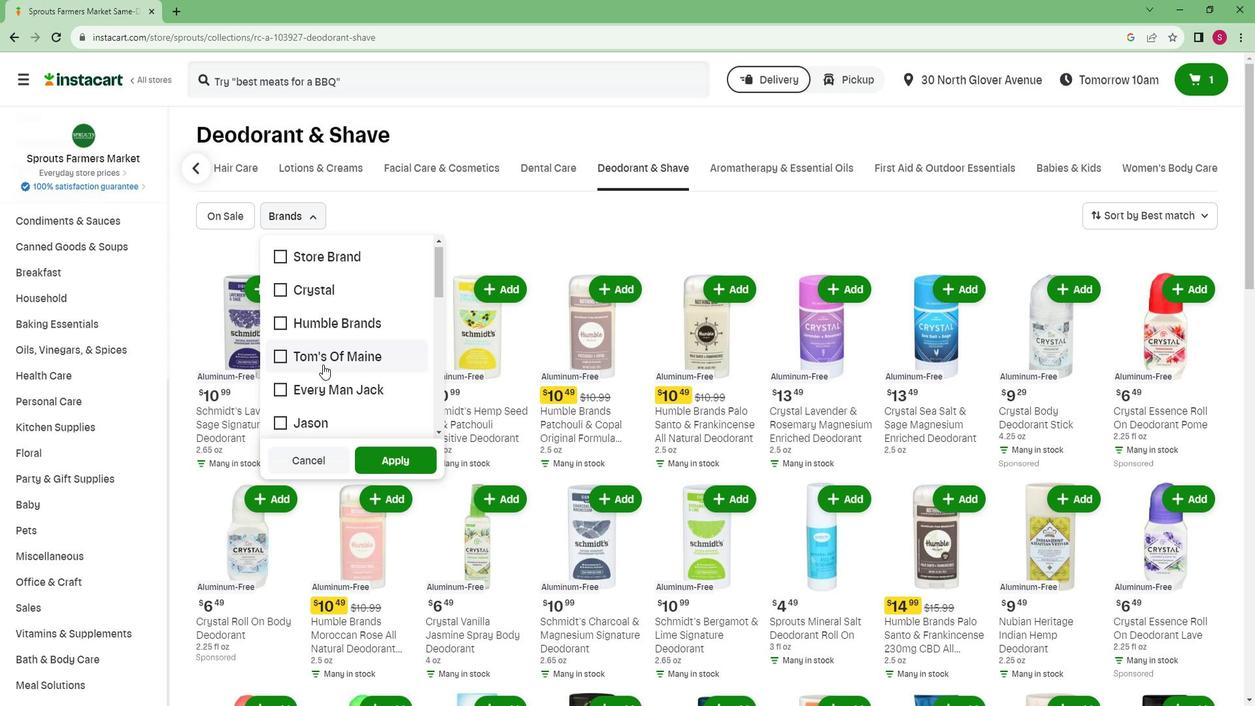 
Action: Mouse scrolled (332, 359) with delta (0, 0)
Screenshot: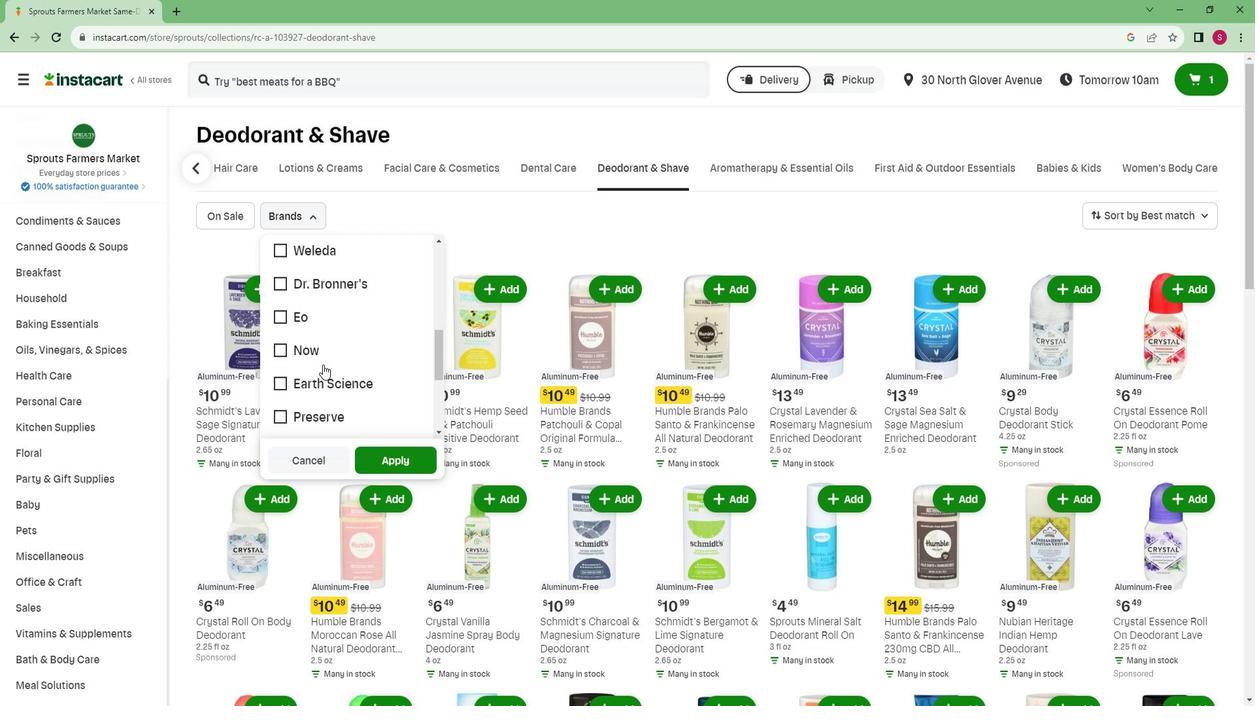 
Action: Mouse scrolled (332, 359) with delta (0, 0)
Screenshot: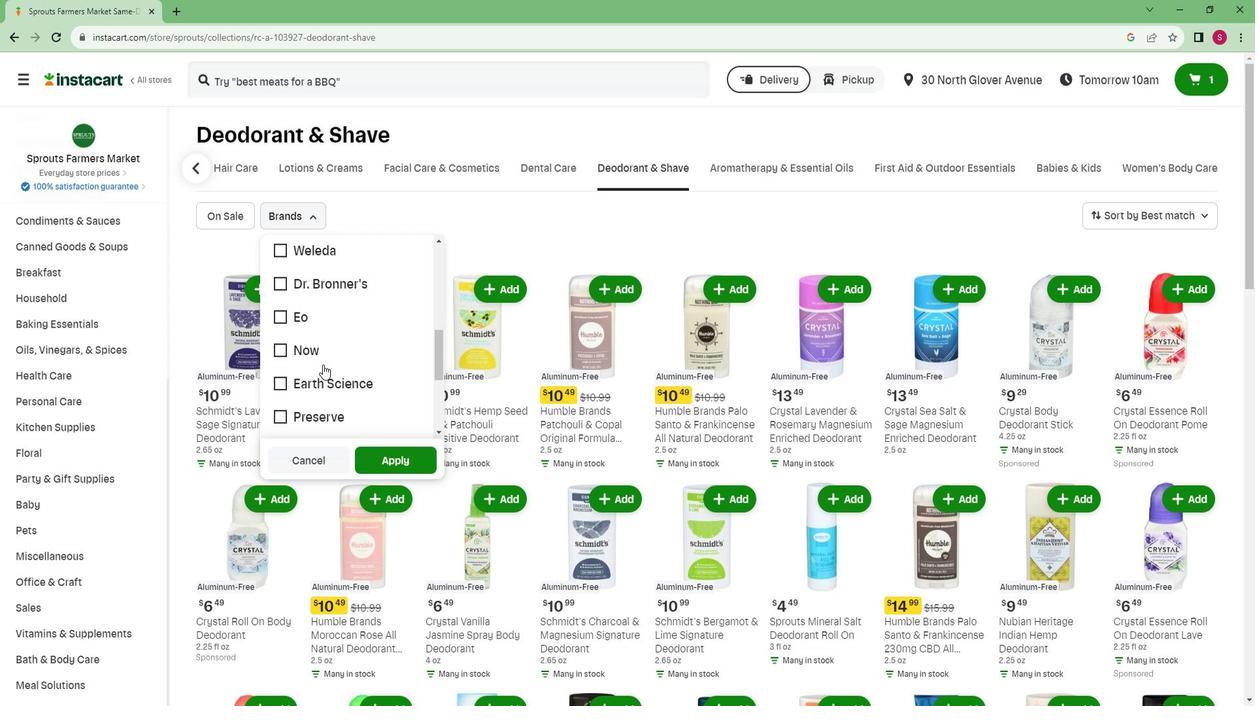 
Action: Mouse scrolled (332, 359) with delta (0, 0)
Screenshot: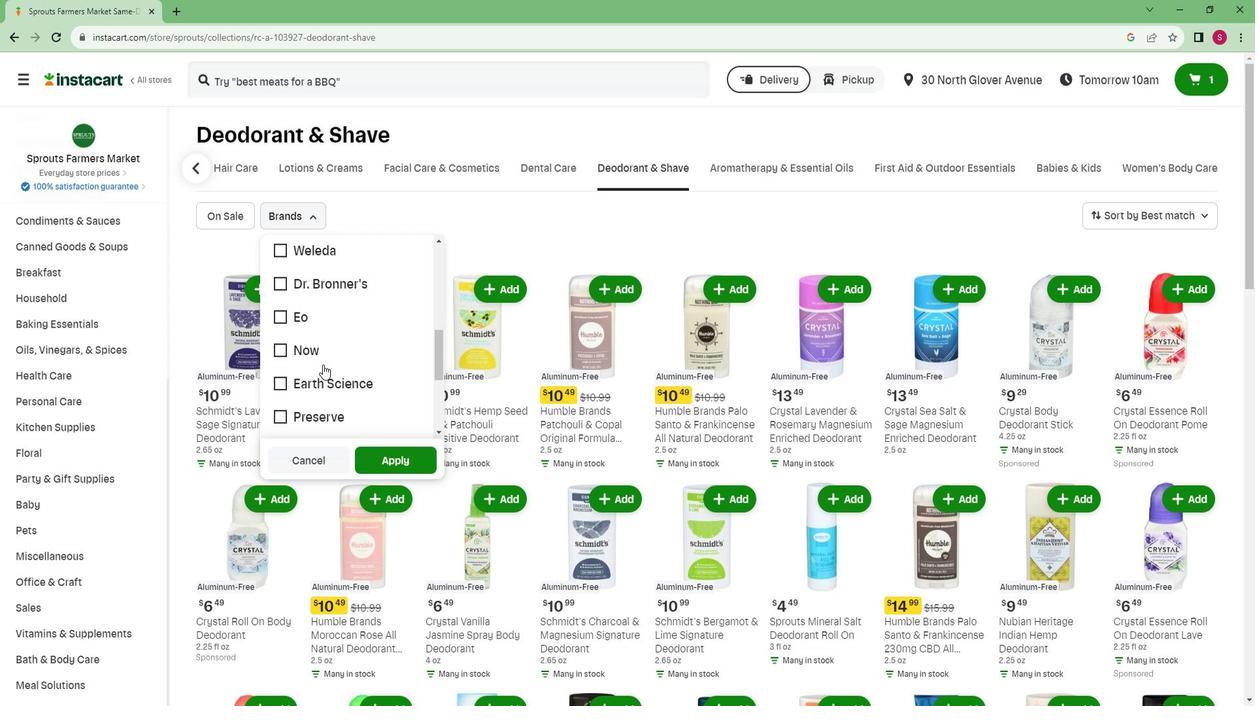 
Action: Mouse scrolled (332, 359) with delta (0, 0)
Screenshot: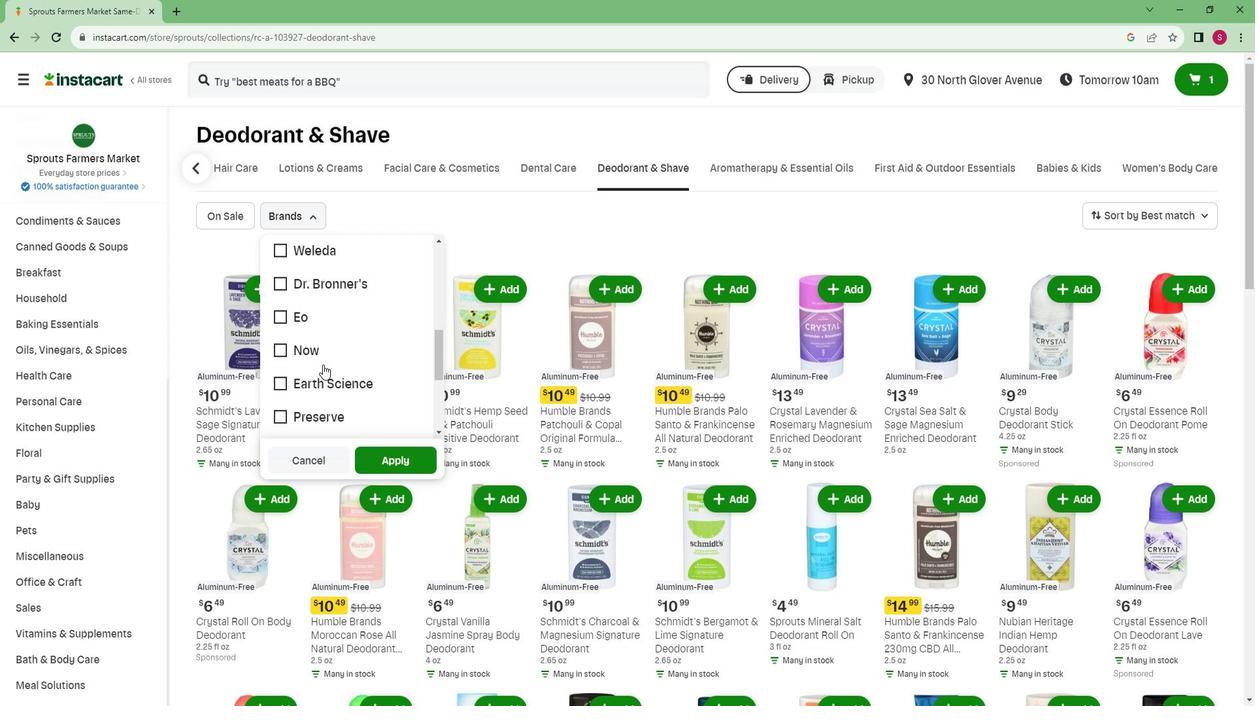 
Action: Mouse scrolled (332, 359) with delta (0, 0)
Screenshot: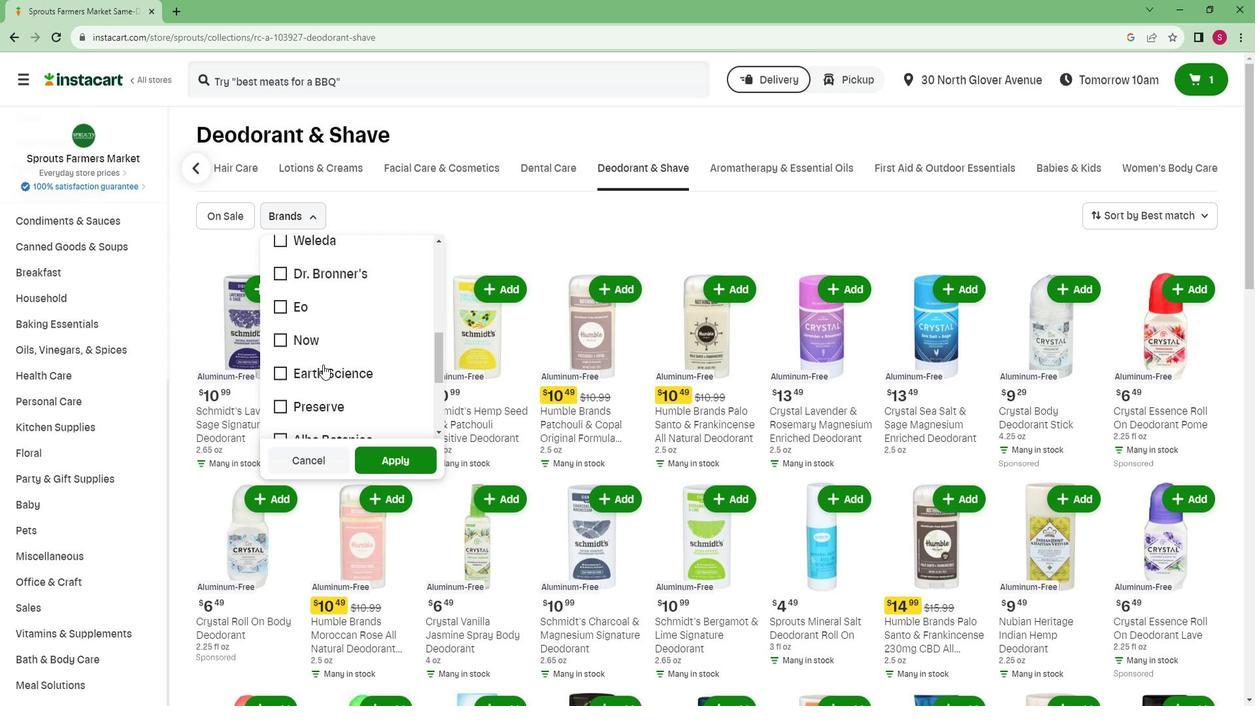 
Action: Mouse scrolled (332, 359) with delta (0, 0)
Screenshot: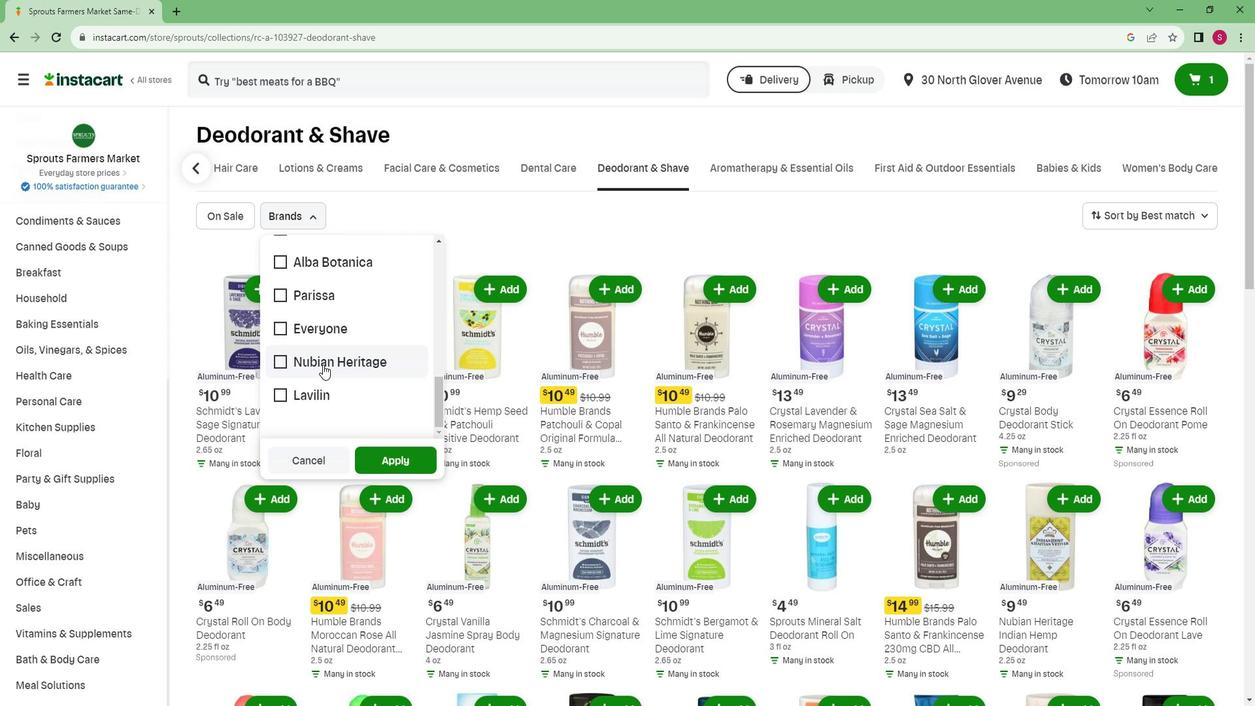 
Action: Mouse scrolled (332, 359) with delta (0, 0)
Screenshot: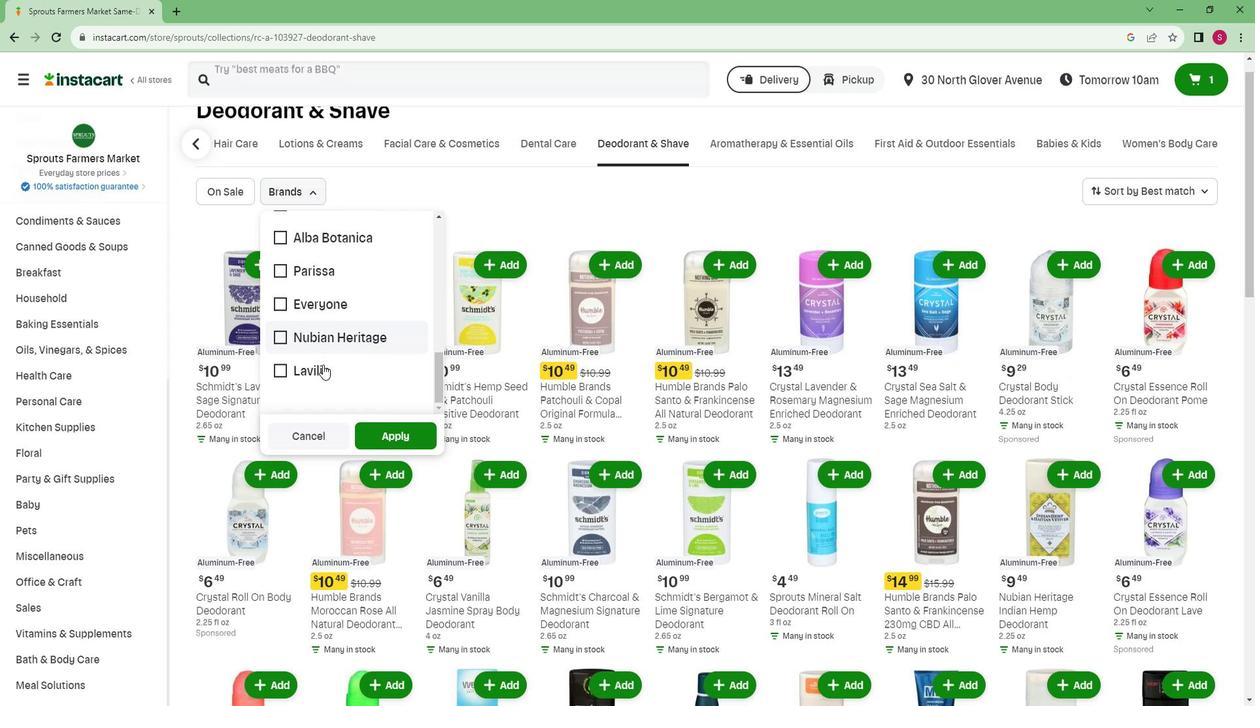 
Action: Mouse moved to (326, 271)
Screenshot: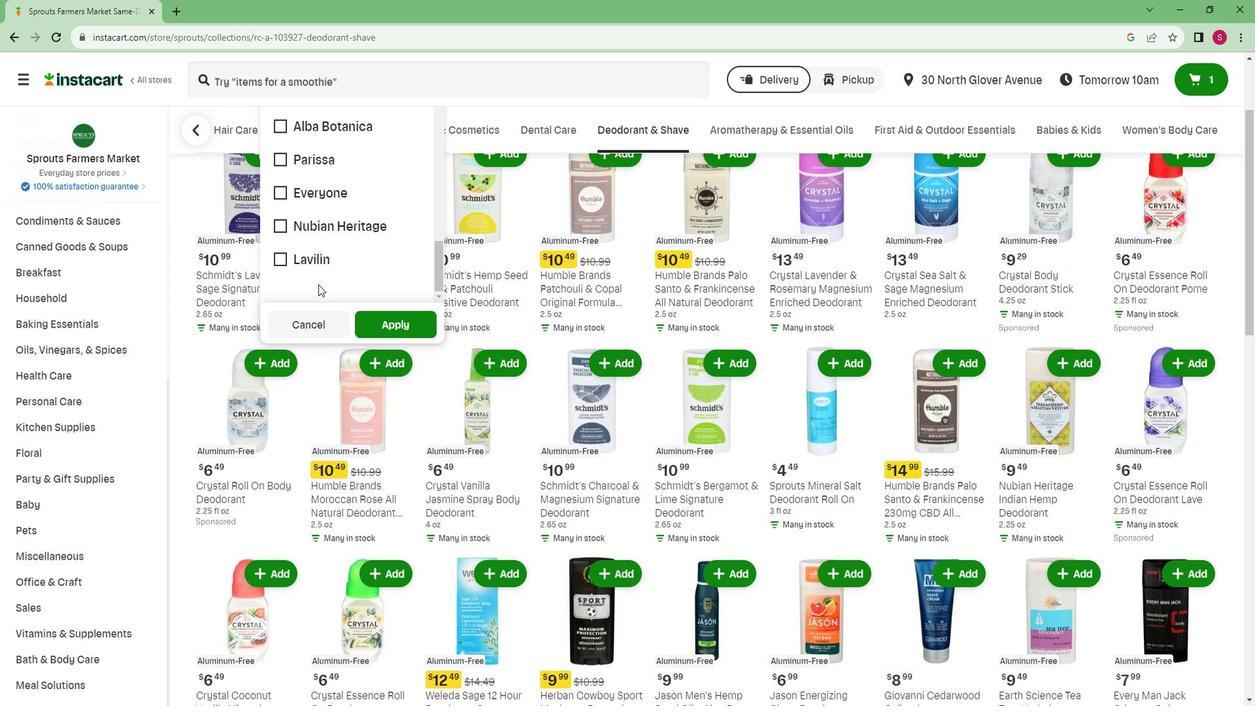 
Action: Mouse scrolled (326, 272) with delta (0, 0)
Screenshot: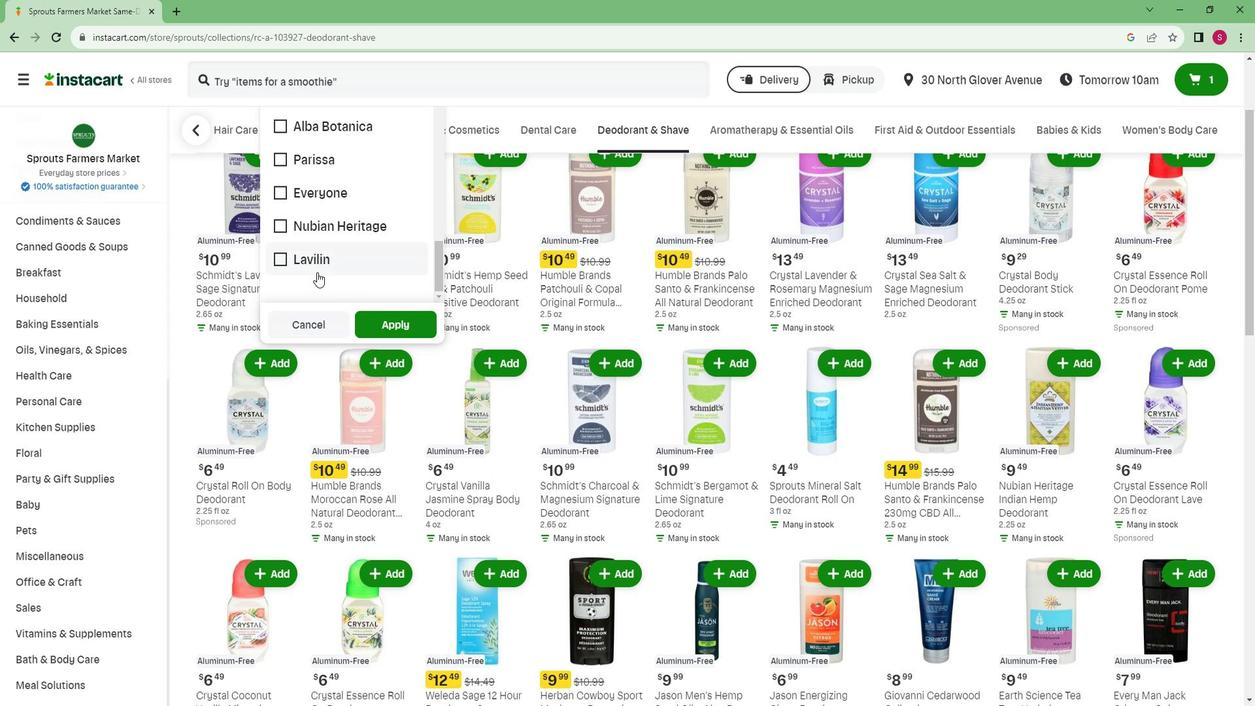 
Action: Mouse scrolled (326, 272) with delta (0, 0)
Screenshot: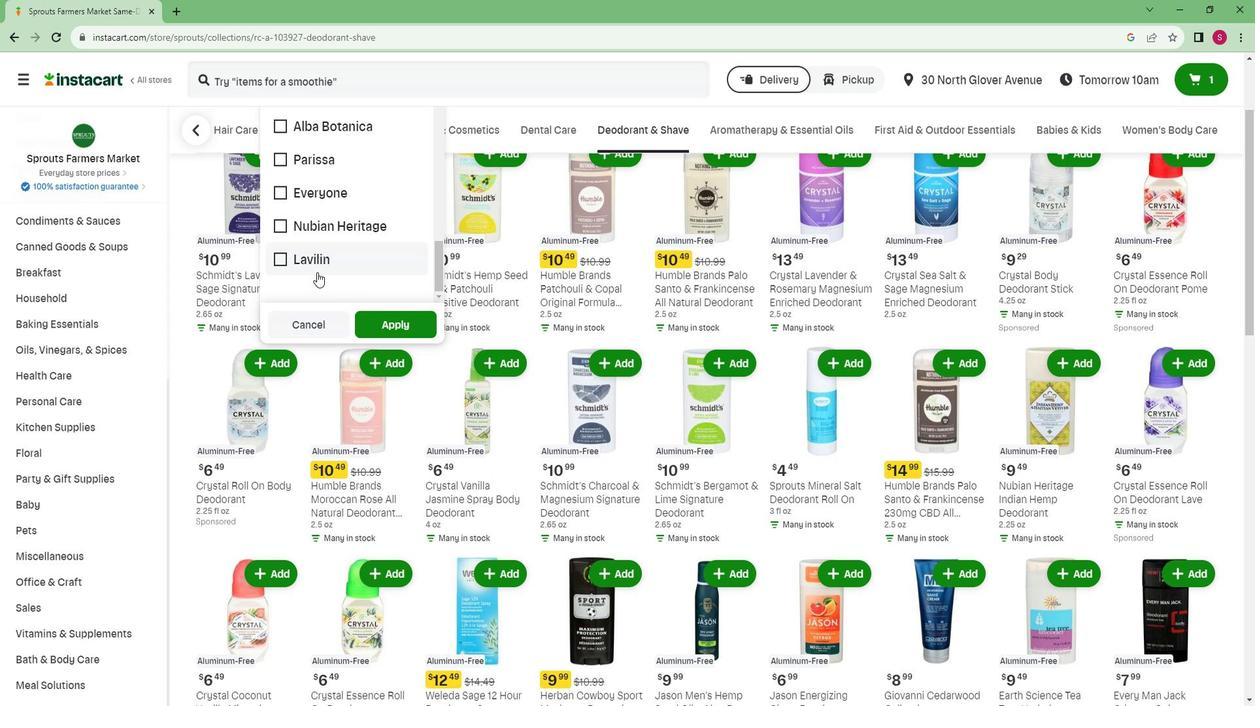
Action: Mouse scrolled (326, 272) with delta (0, 0)
Screenshot: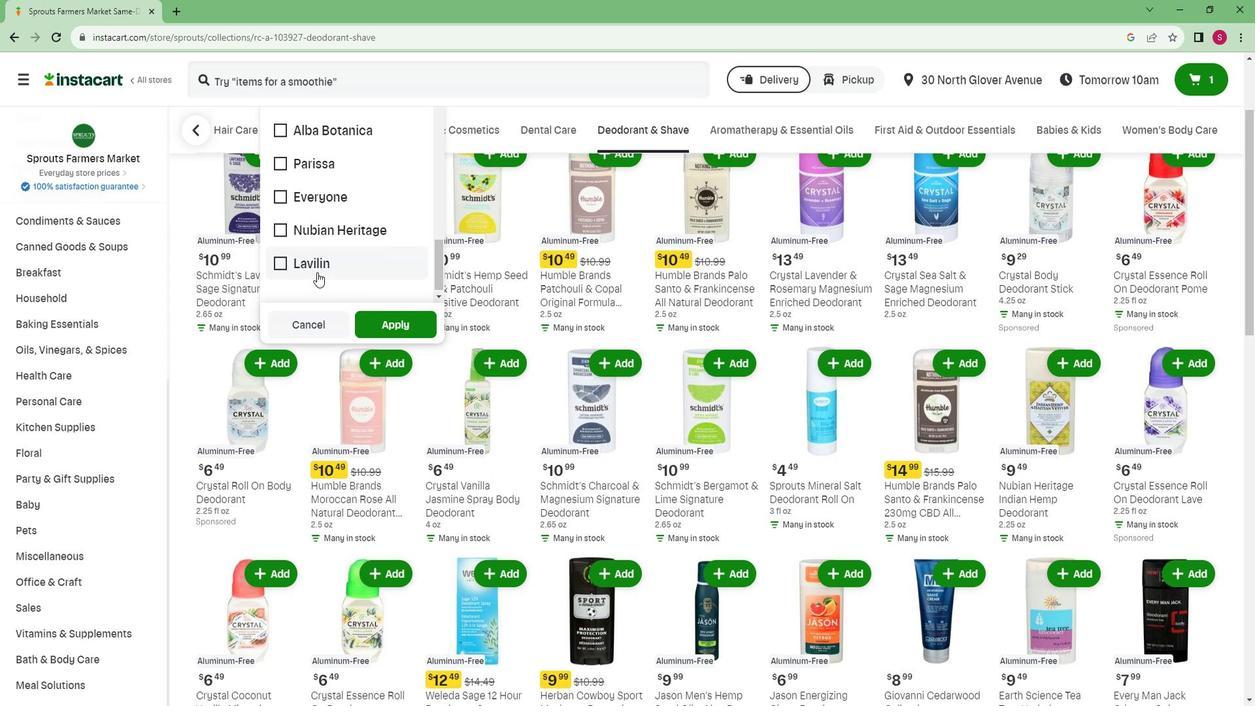 
Action: Mouse scrolled (326, 272) with delta (0, 0)
Screenshot: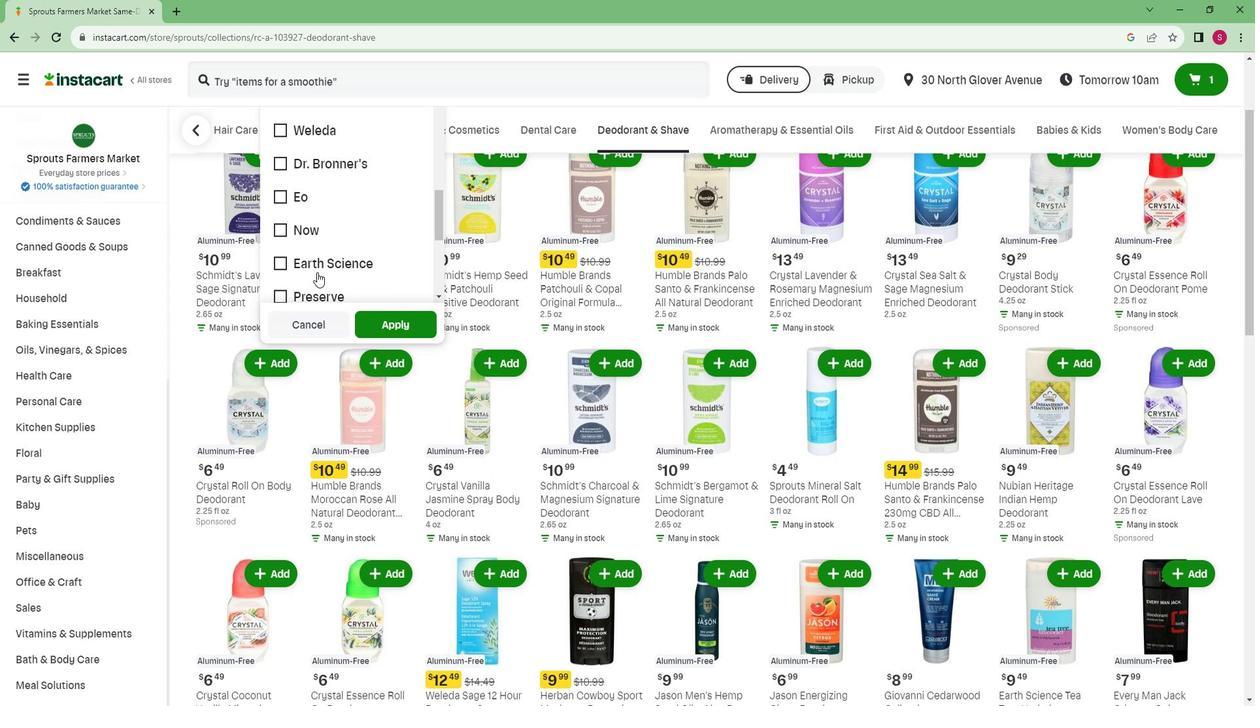 
Action: Mouse scrolled (326, 272) with delta (0, 0)
Screenshot: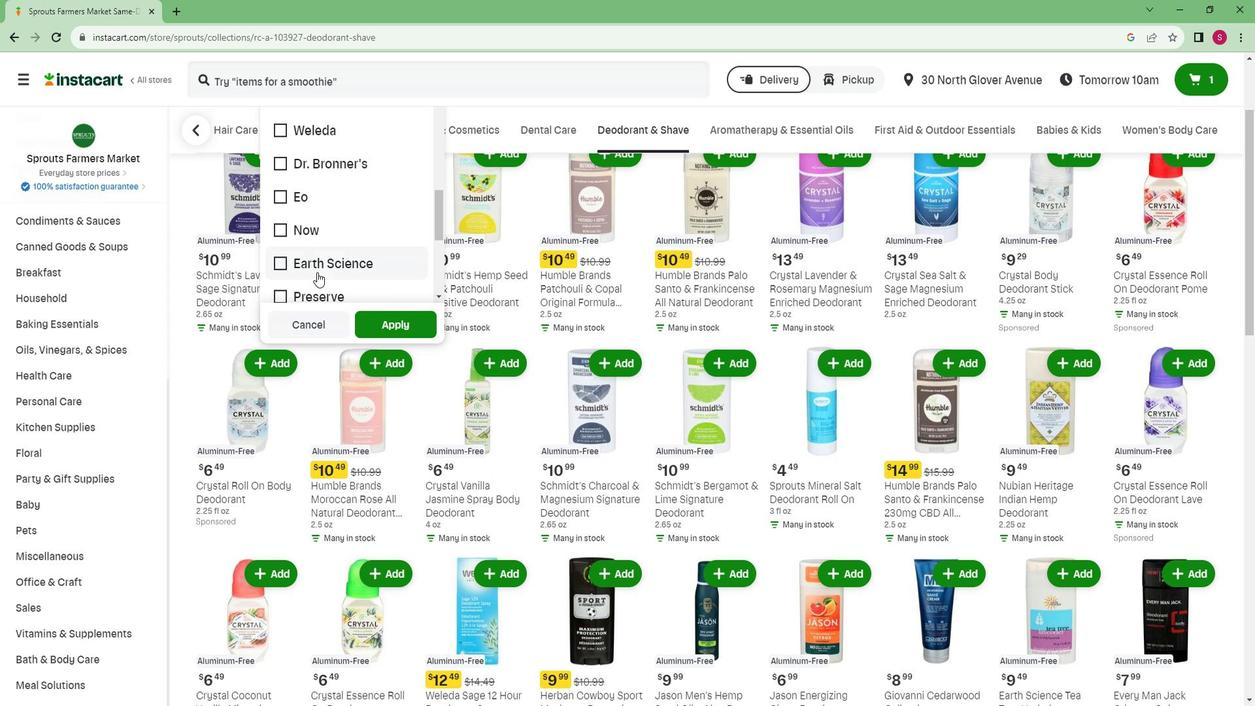 
Action: Mouse scrolled (326, 272) with delta (0, 0)
Screenshot: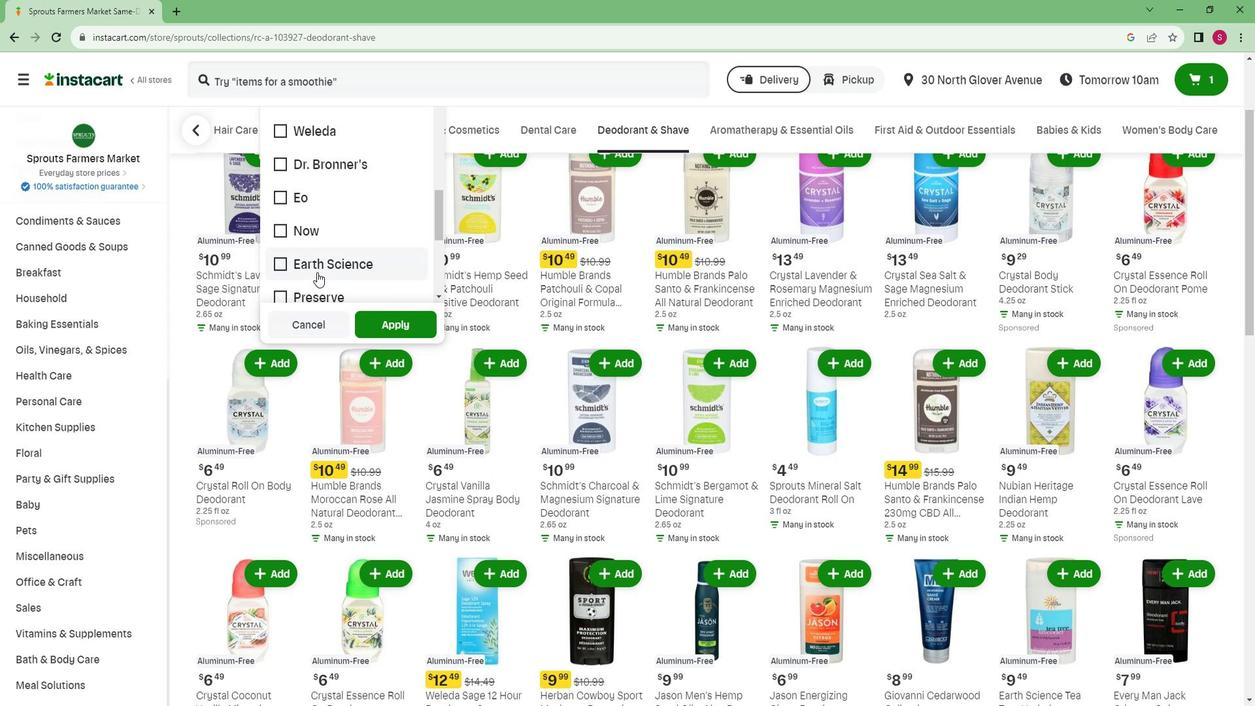 
Action: Mouse scrolled (326, 272) with delta (0, 0)
Screenshot: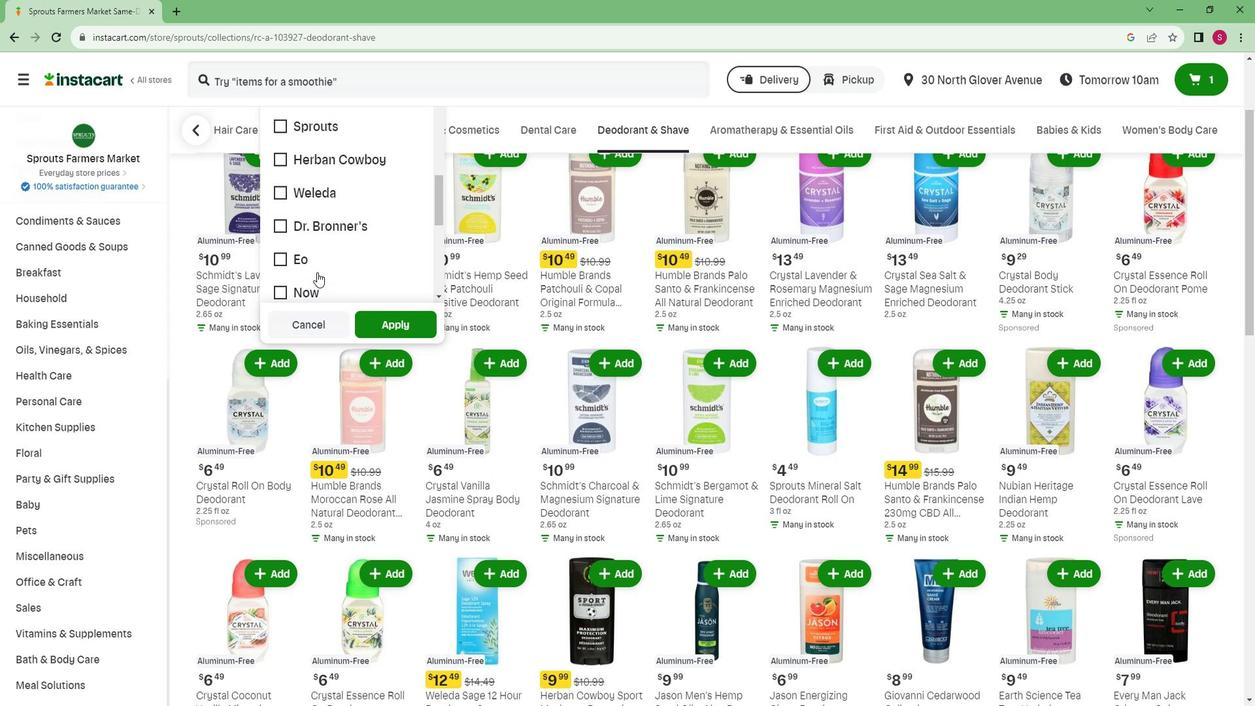 
Action: Mouse scrolled (326, 270) with delta (0, 0)
Screenshot: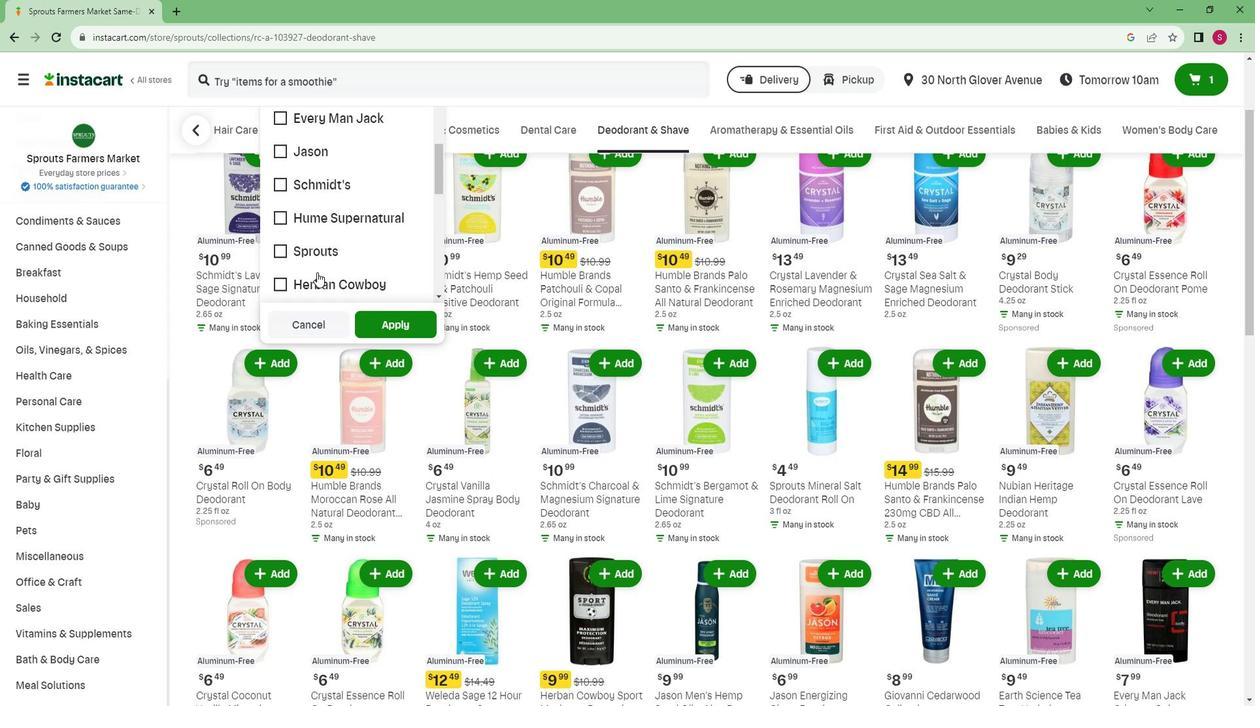
Action: Mouse moved to (326, 266)
Screenshot: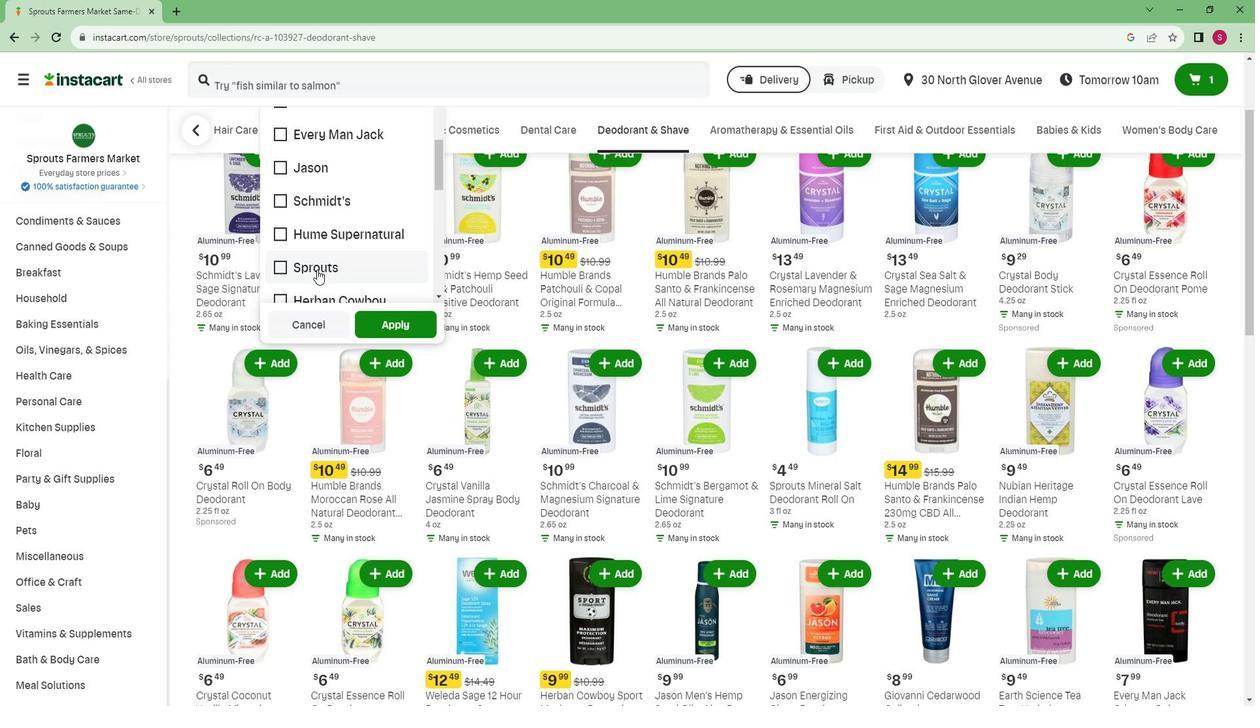 
Action: Mouse scrolled (326, 265) with delta (0, 0)
Screenshot: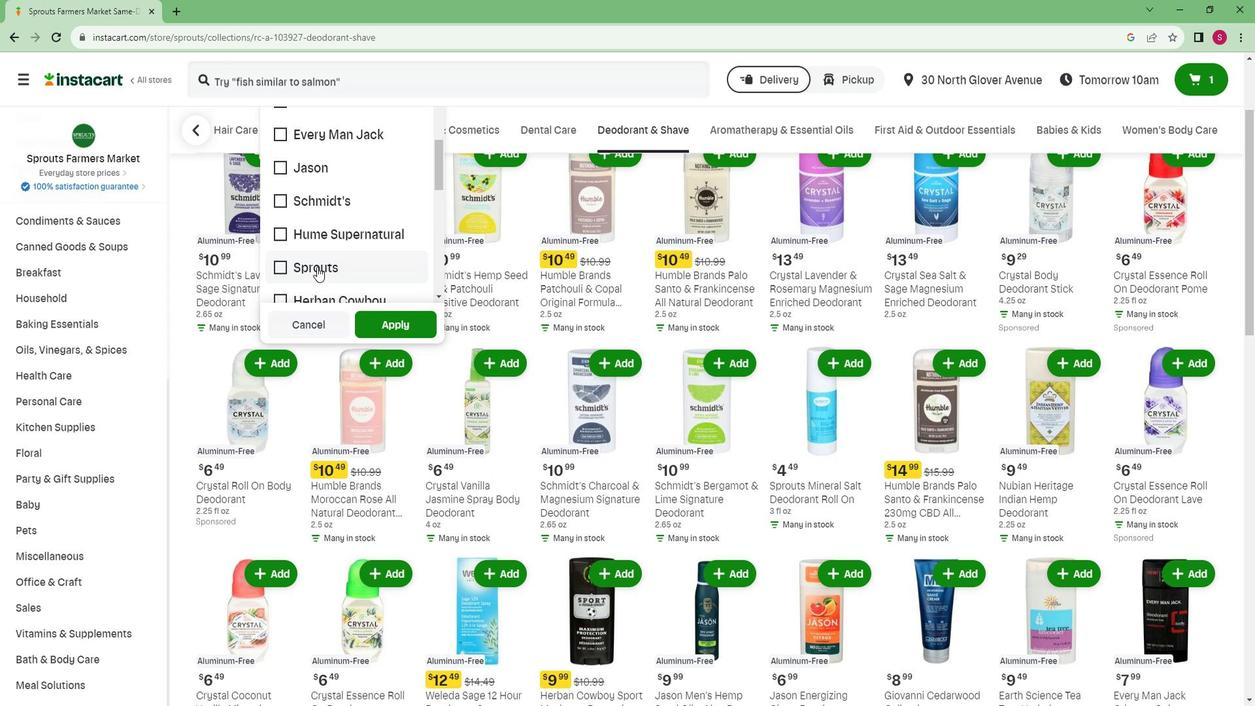 
Action: Mouse moved to (326, 263)
Screenshot: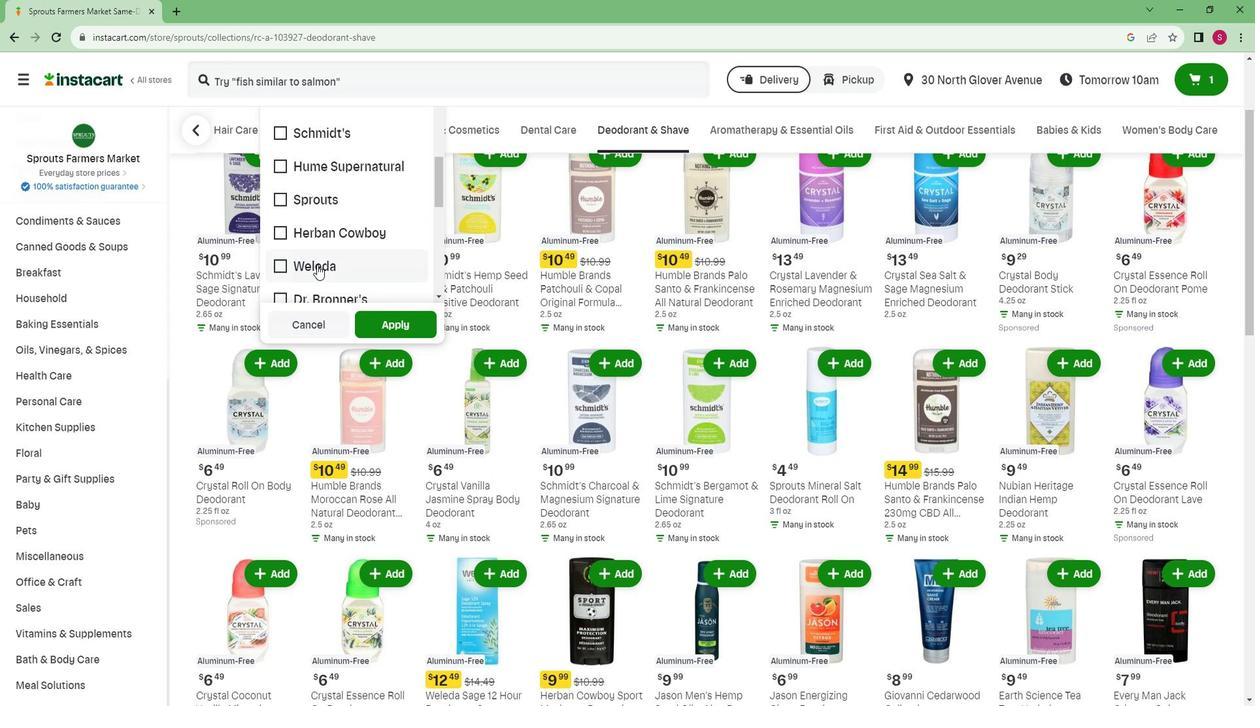 
Action: Mouse pressed left at (326, 263)
Screenshot: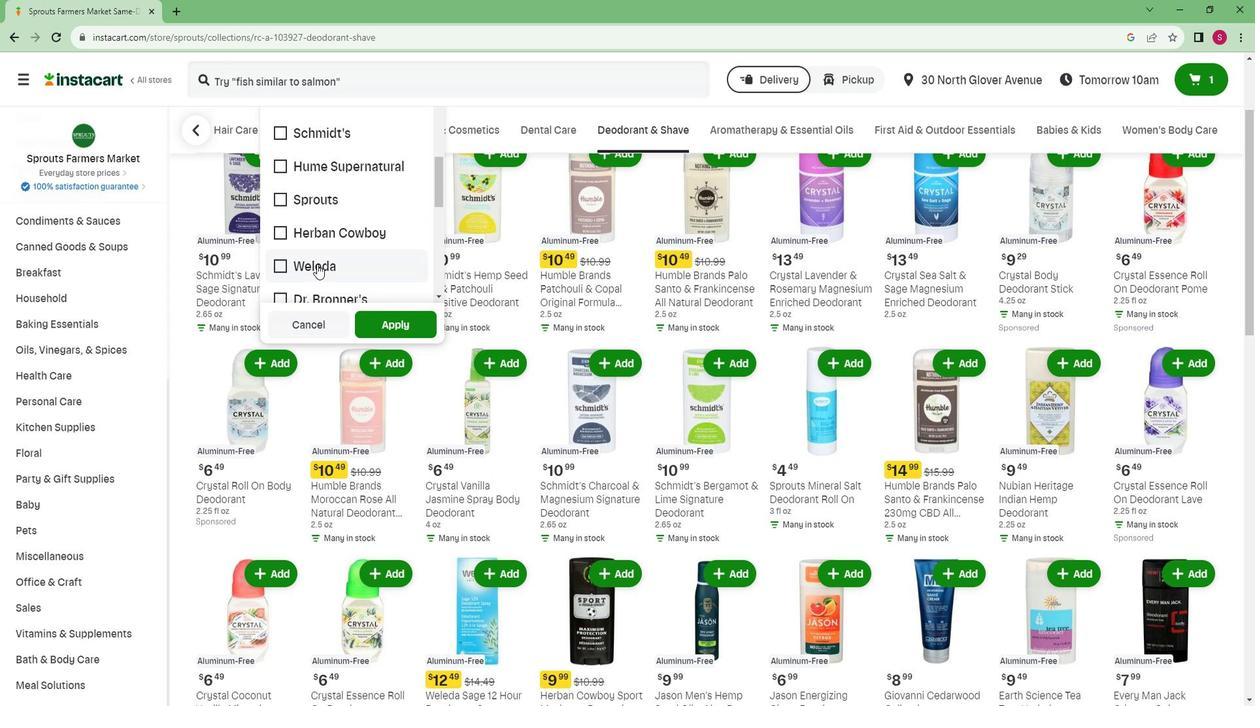 
Action: Mouse moved to (366, 312)
Screenshot: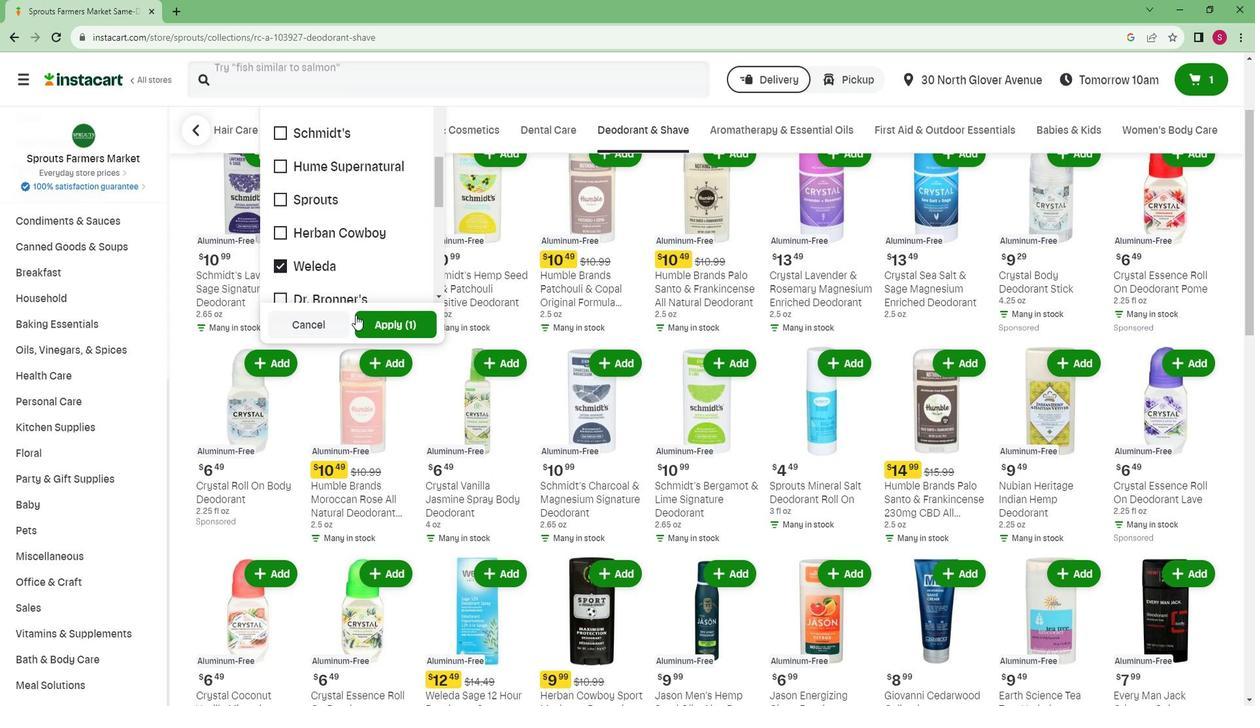 
Action: Mouse pressed left at (366, 312)
Screenshot: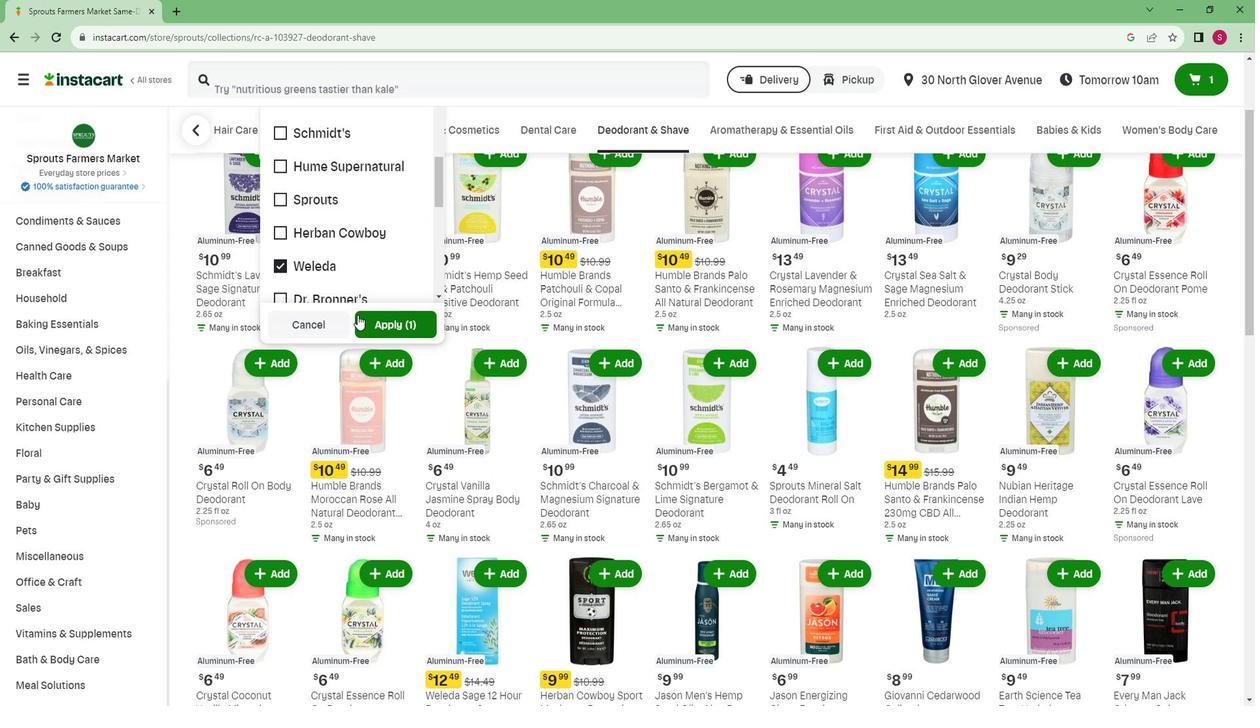 
Action: Mouse moved to (519, 326)
Screenshot: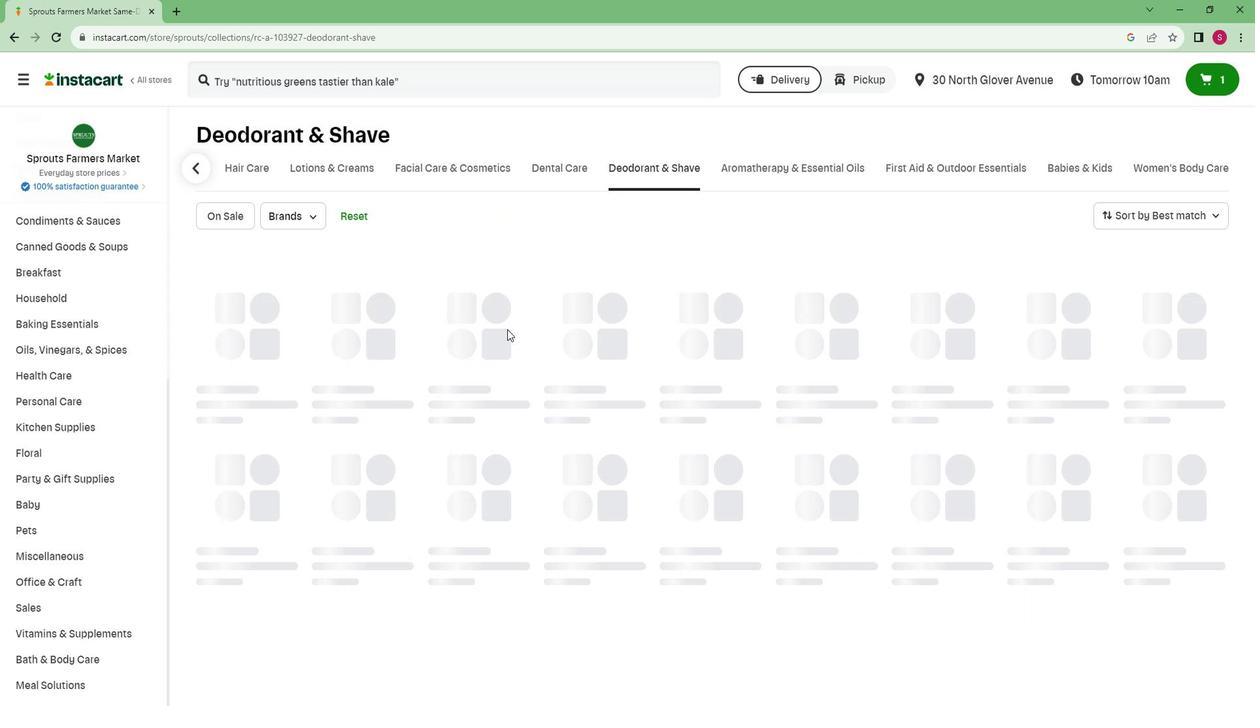 
